Task: Search one way flight ticket for 1 adult, 5 children, 2 infants in seat and 1 infant on lap in first from Midland/odessa: Midland International Air And Space Port to Greensboro: Piedmont Triad International Airport on 5-1-2023. Number of bags: 1 checked bag. Price is upto 100000. Outbound departure time preference is 23:15.
Action: Mouse moved to (202, 288)
Screenshot: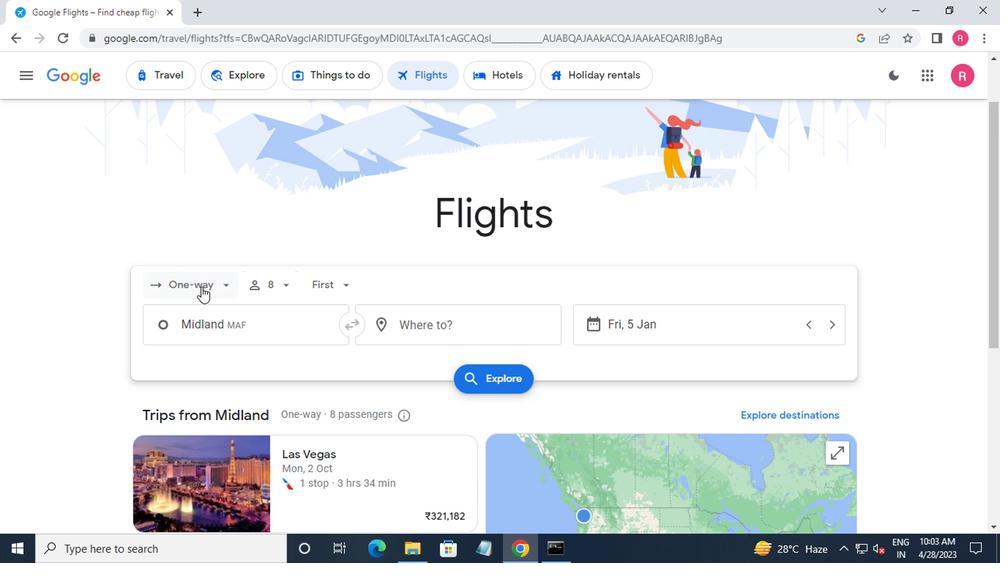 
Action: Mouse pressed left at (202, 288)
Screenshot: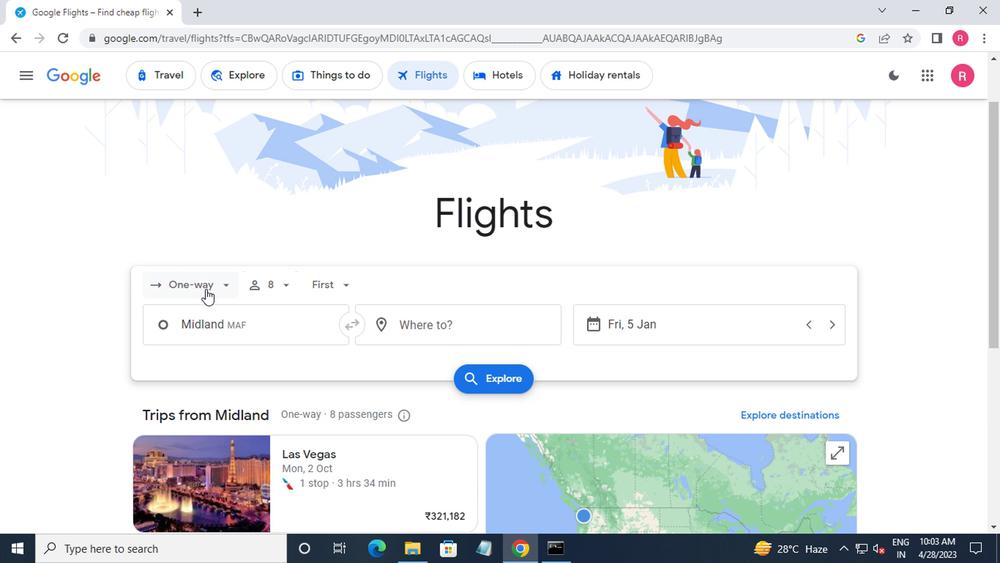 
Action: Mouse moved to (209, 343)
Screenshot: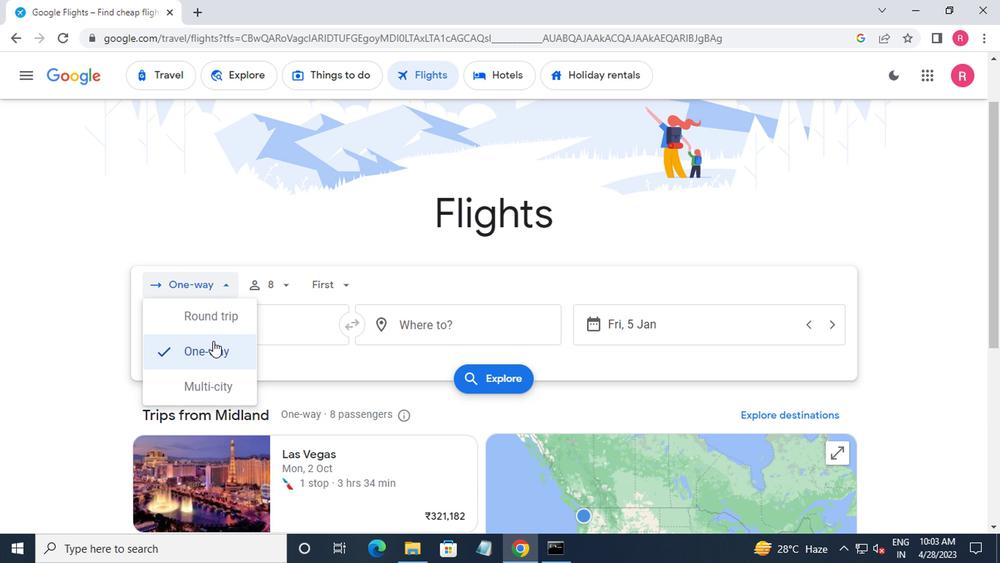 
Action: Mouse pressed left at (209, 343)
Screenshot: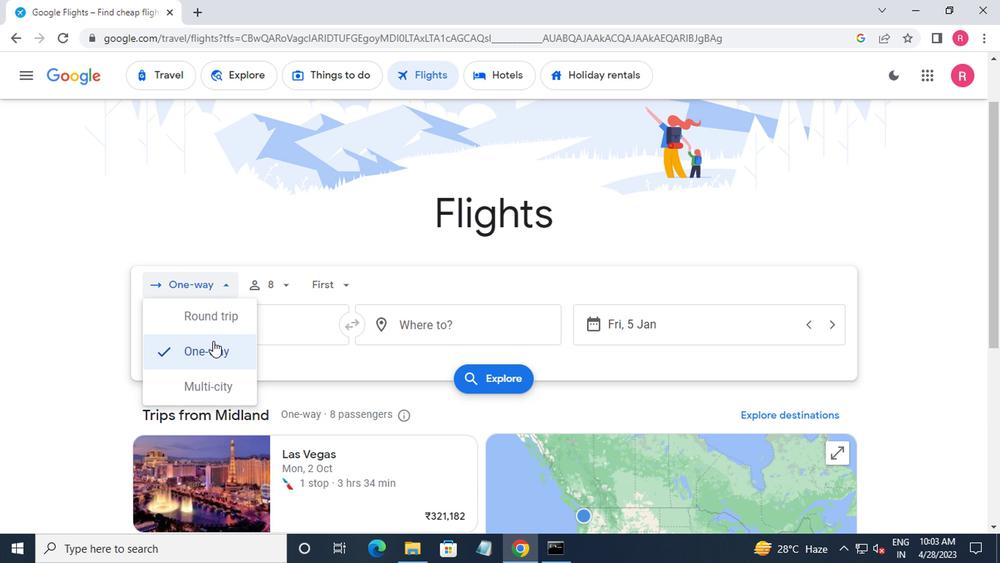 
Action: Mouse moved to (275, 291)
Screenshot: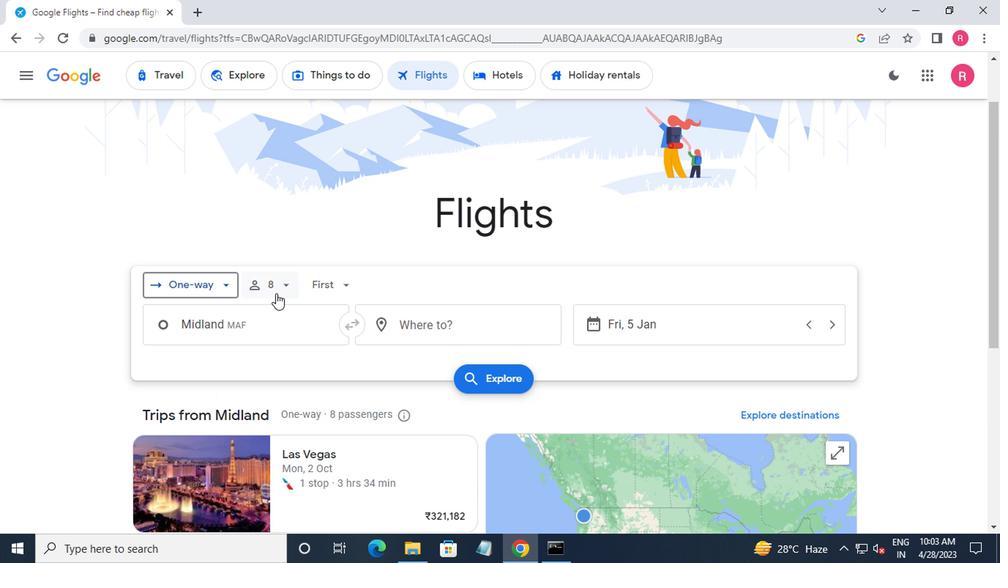 
Action: Mouse pressed left at (275, 291)
Screenshot: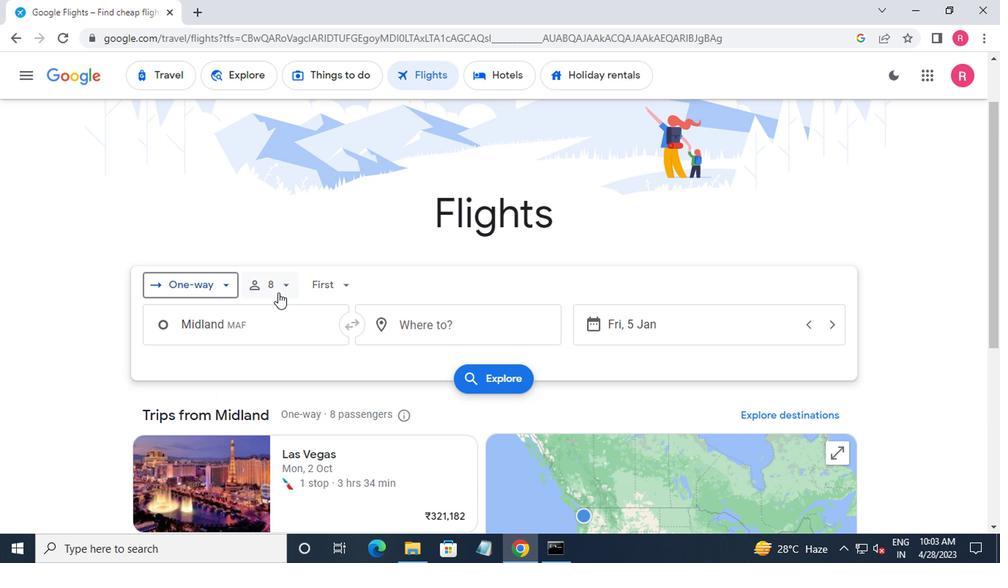 
Action: Mouse moved to (390, 483)
Screenshot: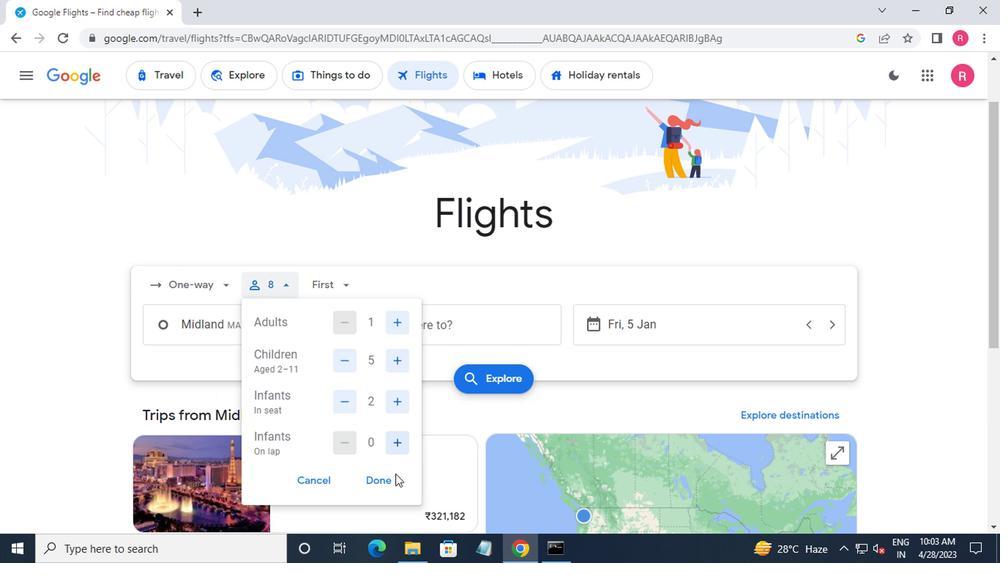 
Action: Mouse pressed left at (390, 483)
Screenshot: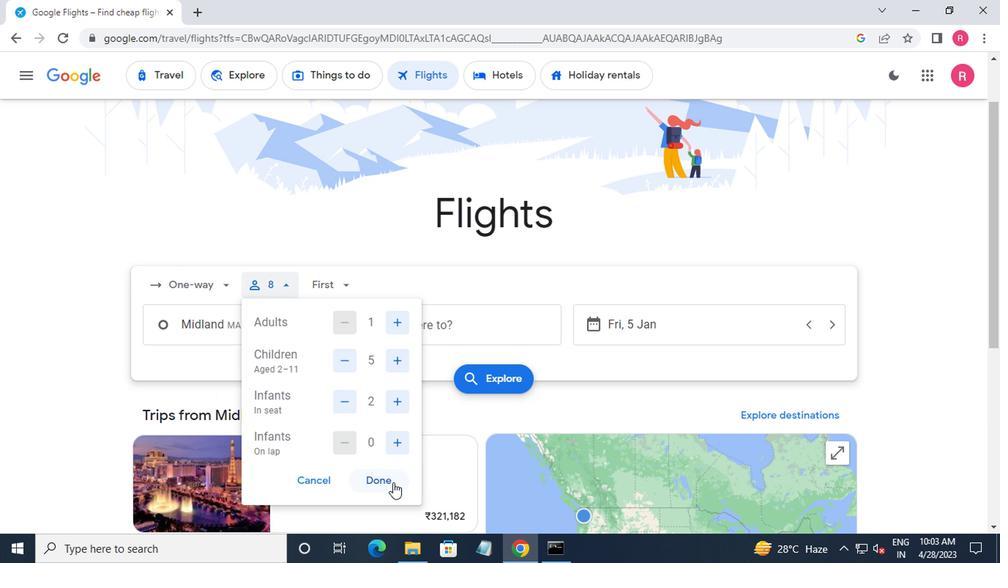 
Action: Mouse moved to (334, 293)
Screenshot: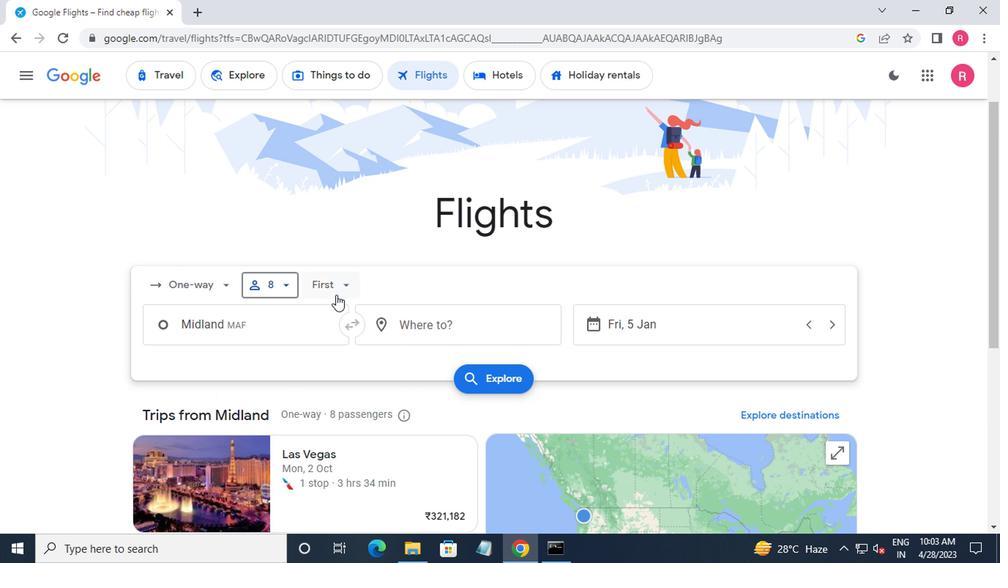 
Action: Mouse pressed left at (334, 293)
Screenshot: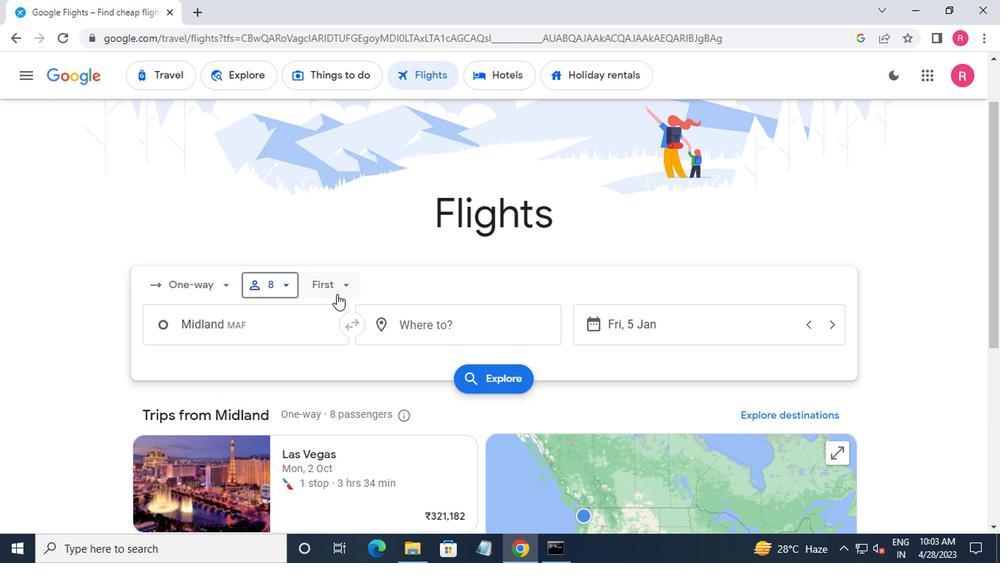 
Action: Mouse moved to (368, 425)
Screenshot: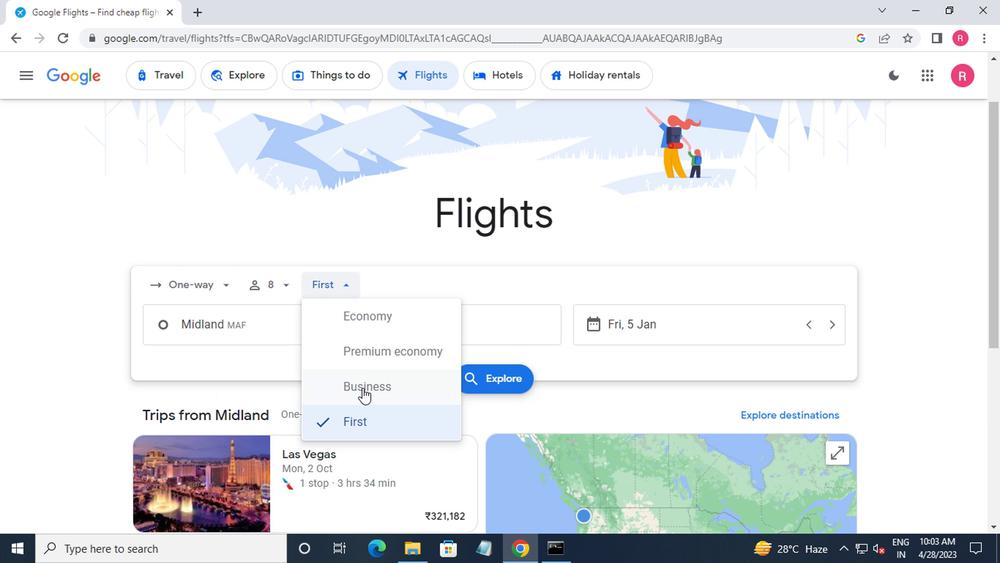 
Action: Mouse pressed left at (368, 425)
Screenshot: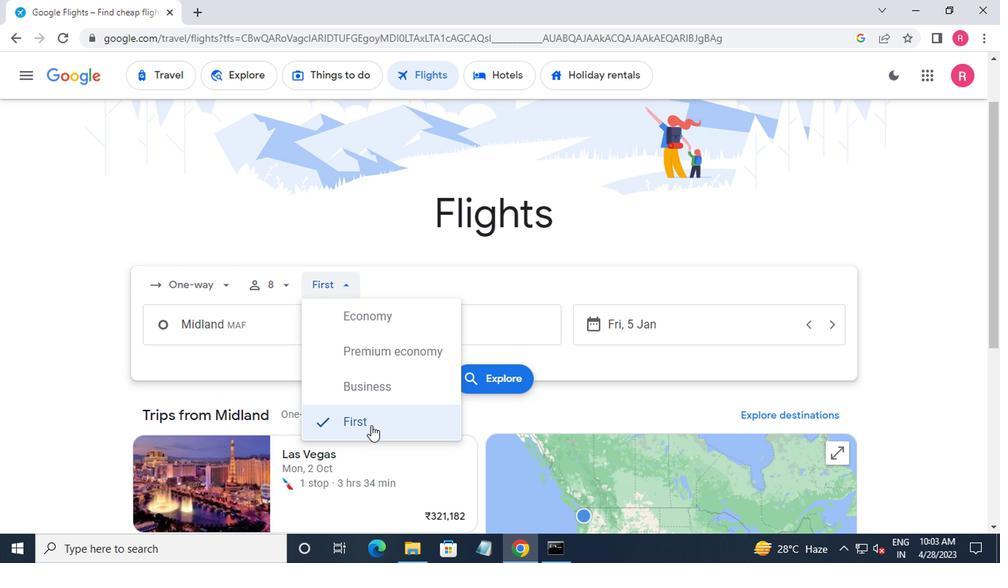 
Action: Mouse moved to (437, 328)
Screenshot: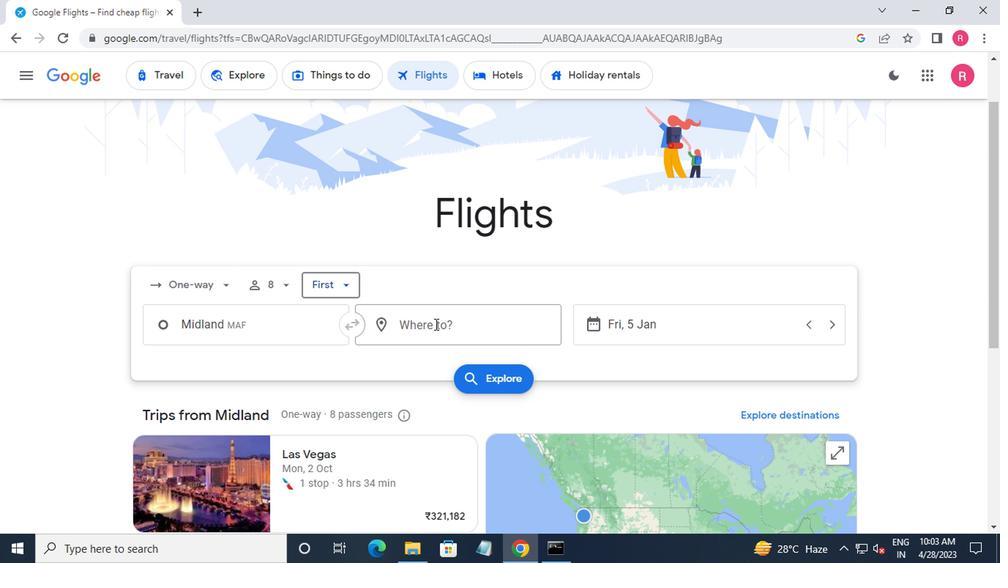 
Action: Mouse pressed left at (437, 328)
Screenshot: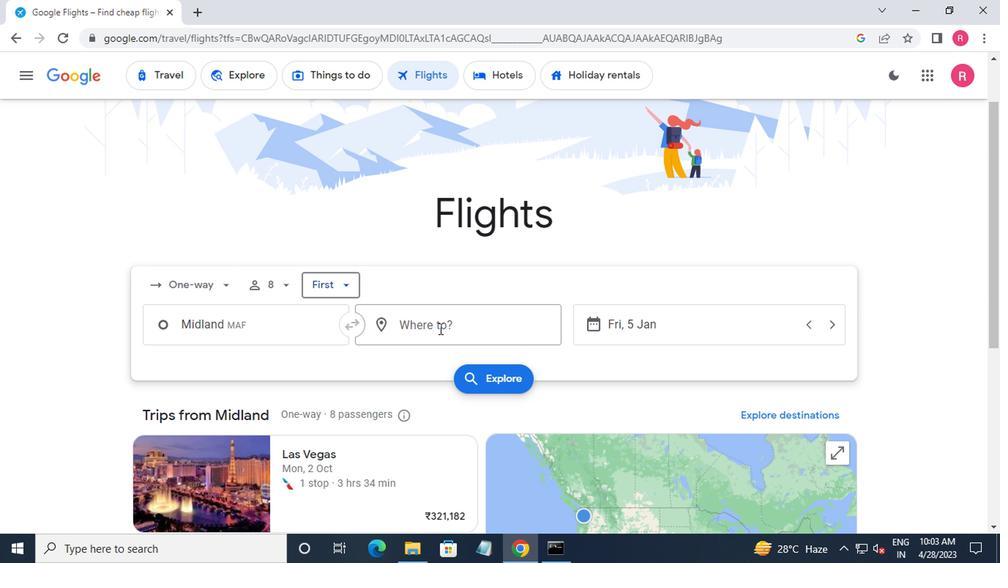 
Action: Mouse moved to (437, 331)
Screenshot: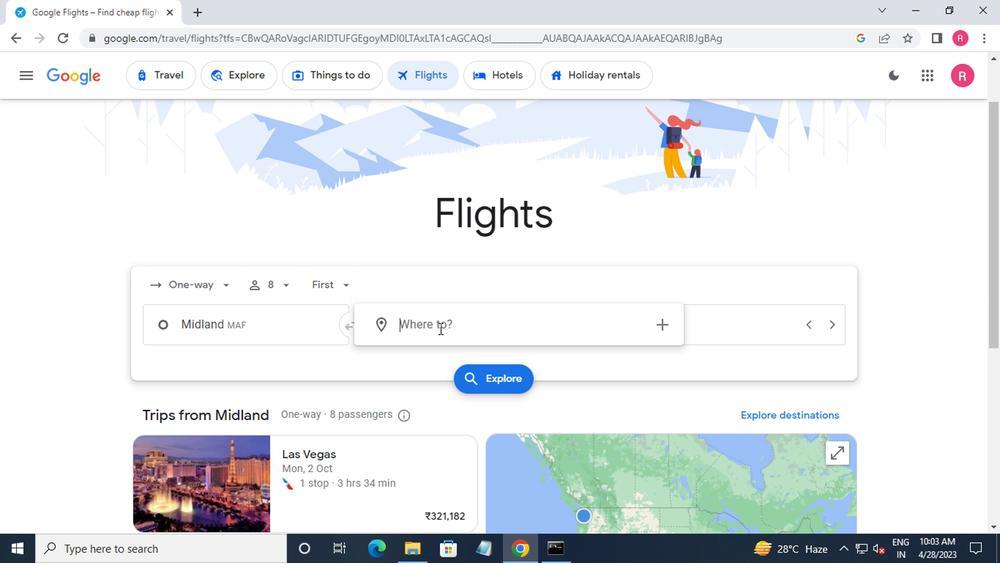 
Action: Key pressed piedmony<Key.backspace>t
Screenshot: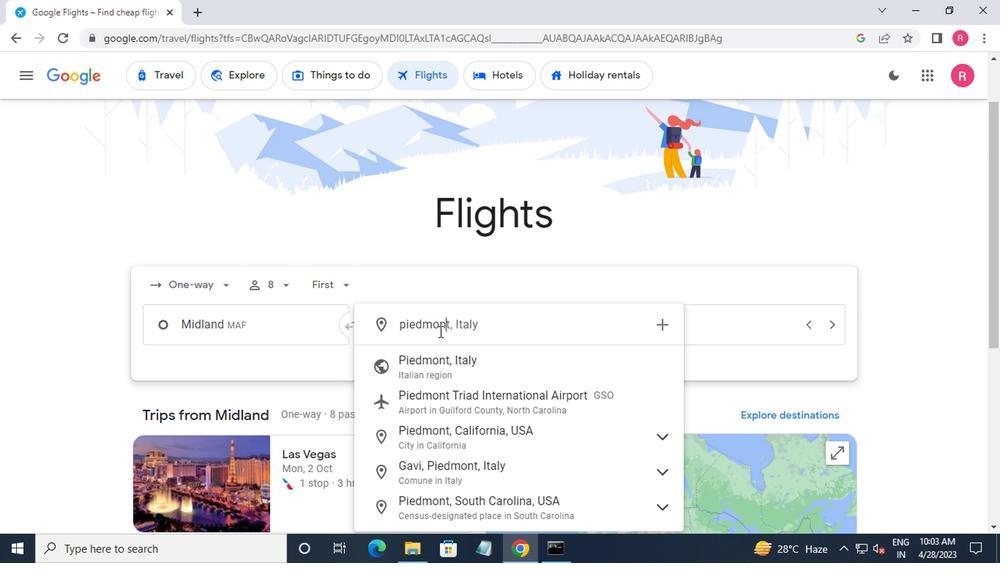 
Action: Mouse moved to (493, 416)
Screenshot: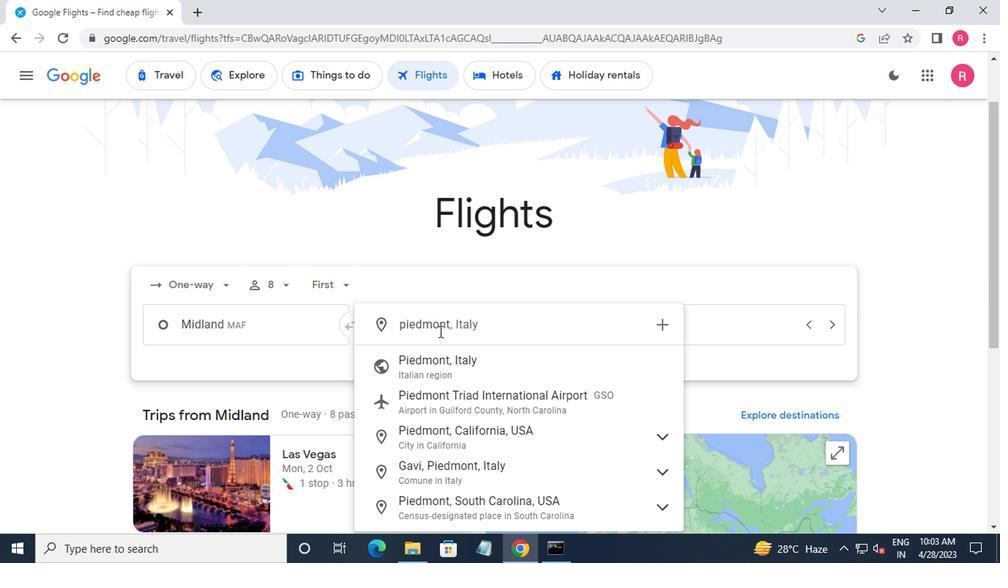 
Action: Mouse scrolled (493, 415) with delta (0, -1)
Screenshot: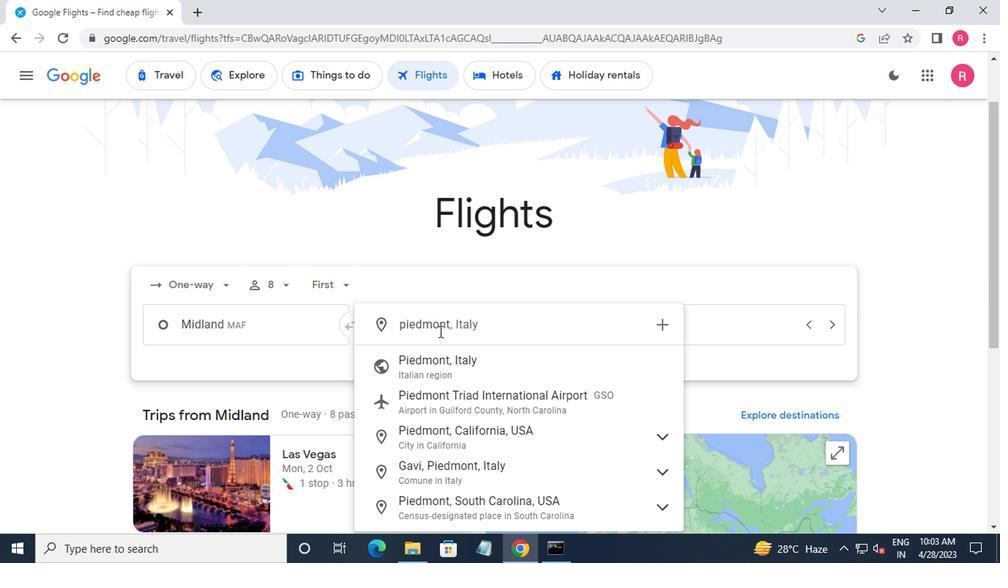 
Action: Mouse moved to (534, 332)
Screenshot: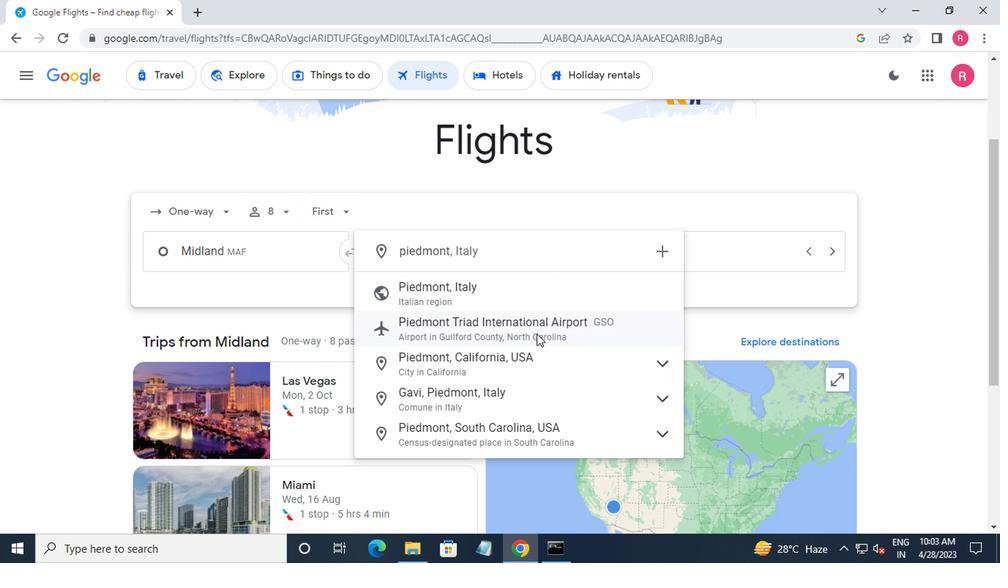 
Action: Mouse pressed left at (534, 332)
Screenshot: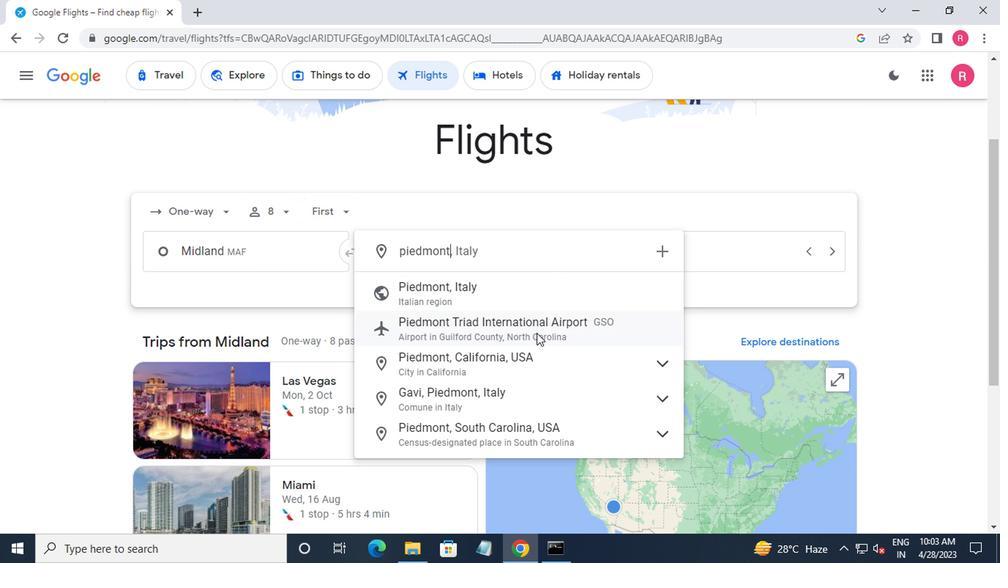 
Action: Mouse moved to (696, 261)
Screenshot: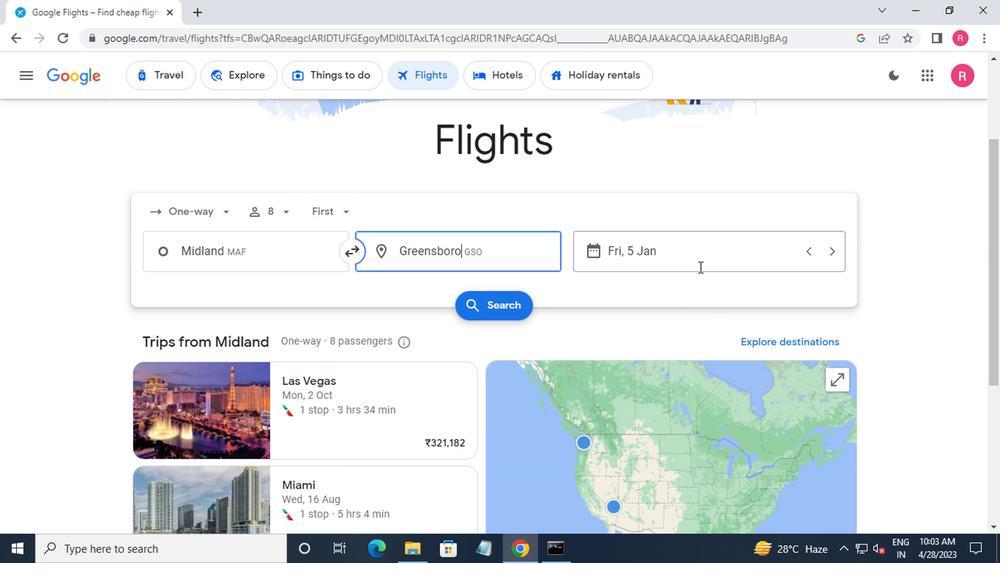 
Action: Mouse pressed left at (696, 261)
Screenshot: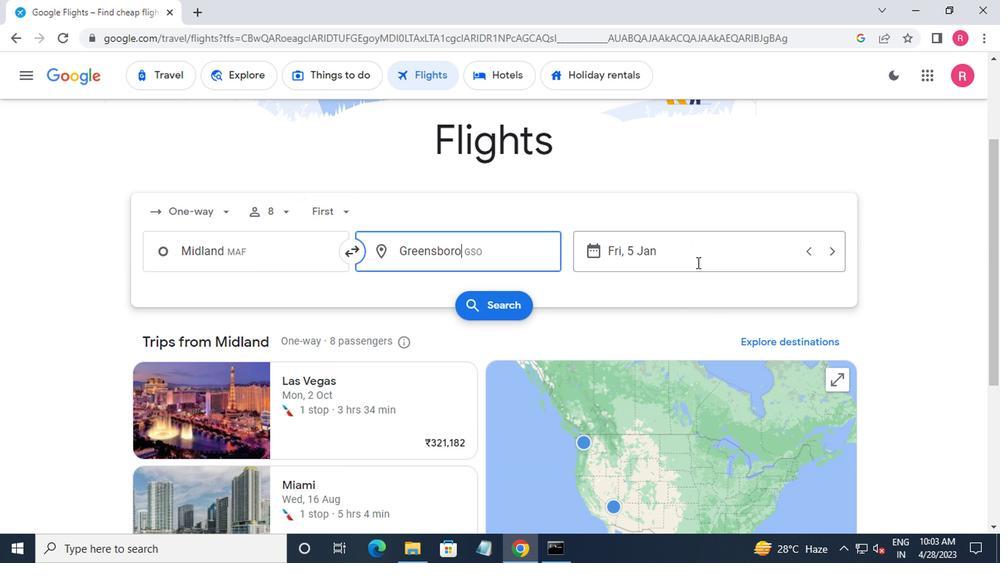 
Action: Key pressed 1<Key.space>may<Key.enter>
Screenshot: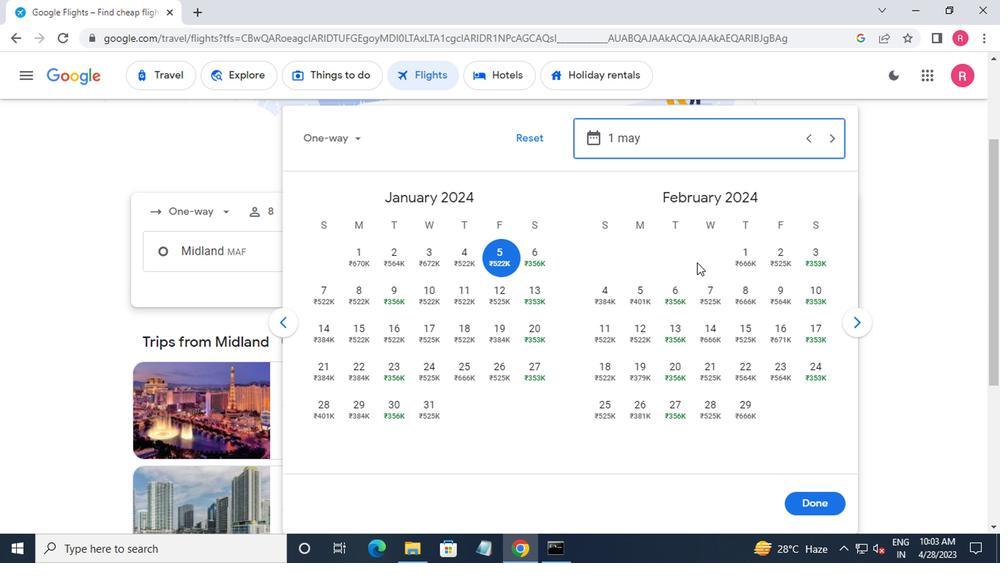 
Action: Mouse moved to (744, 416)
Screenshot: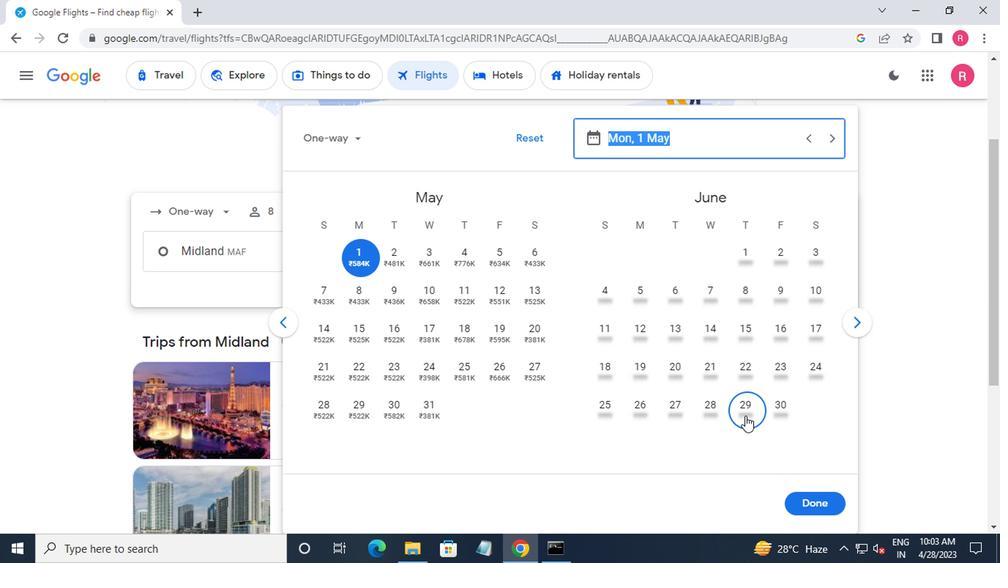 
Action: Mouse scrolled (744, 415) with delta (0, -1)
Screenshot: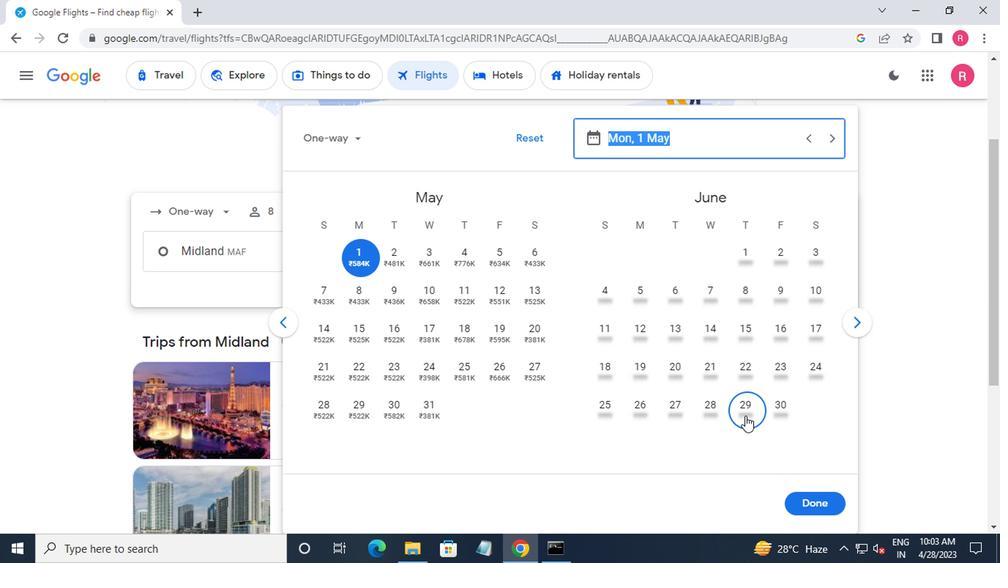 
Action: Mouse moved to (801, 426)
Screenshot: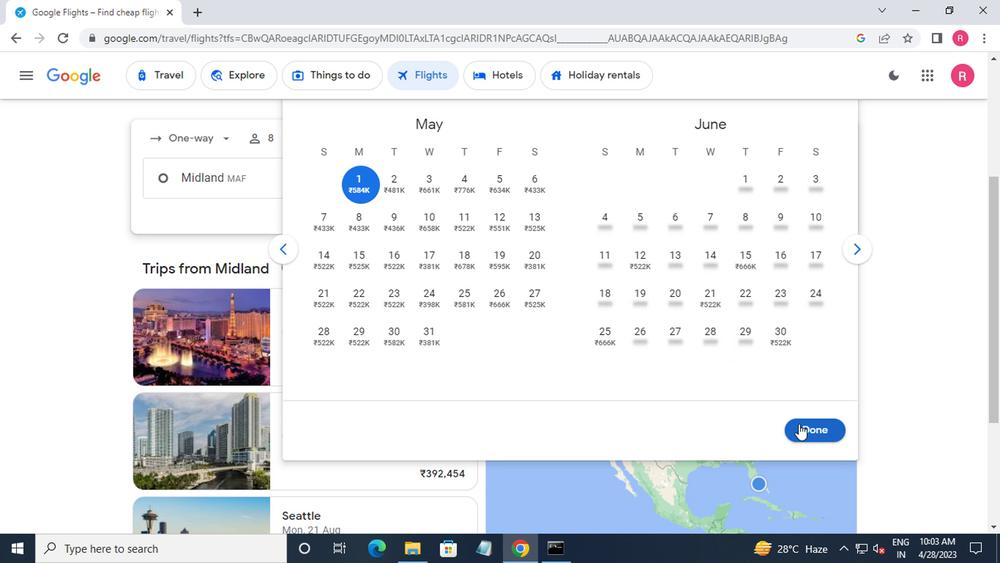 
Action: Mouse pressed left at (801, 426)
Screenshot: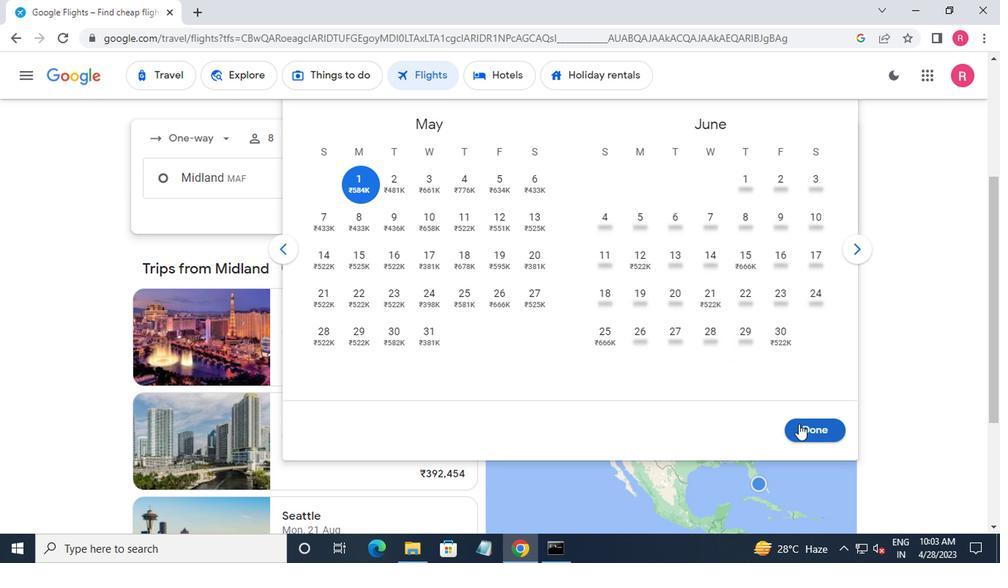 
Action: Mouse moved to (504, 235)
Screenshot: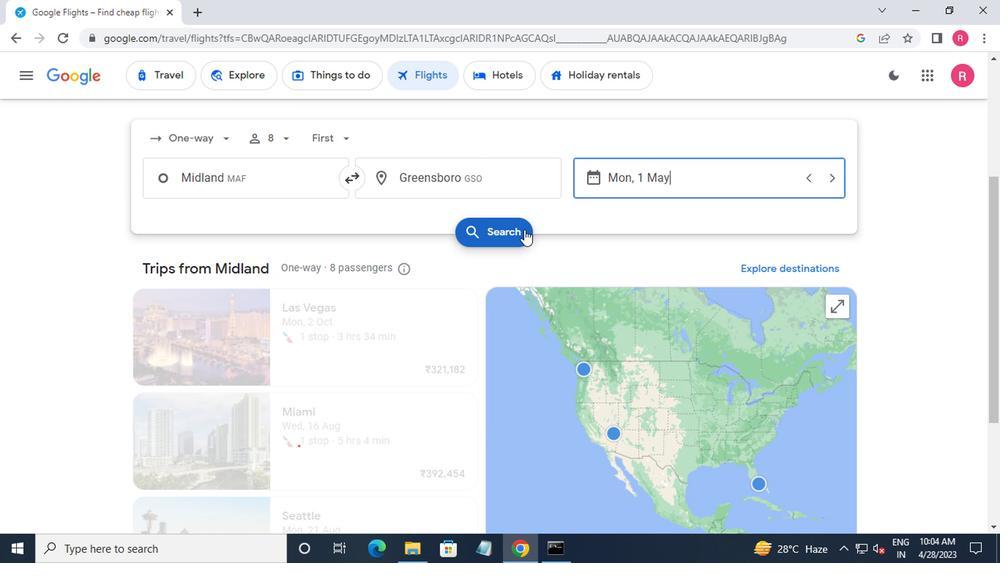 
Action: Mouse pressed left at (504, 235)
Screenshot: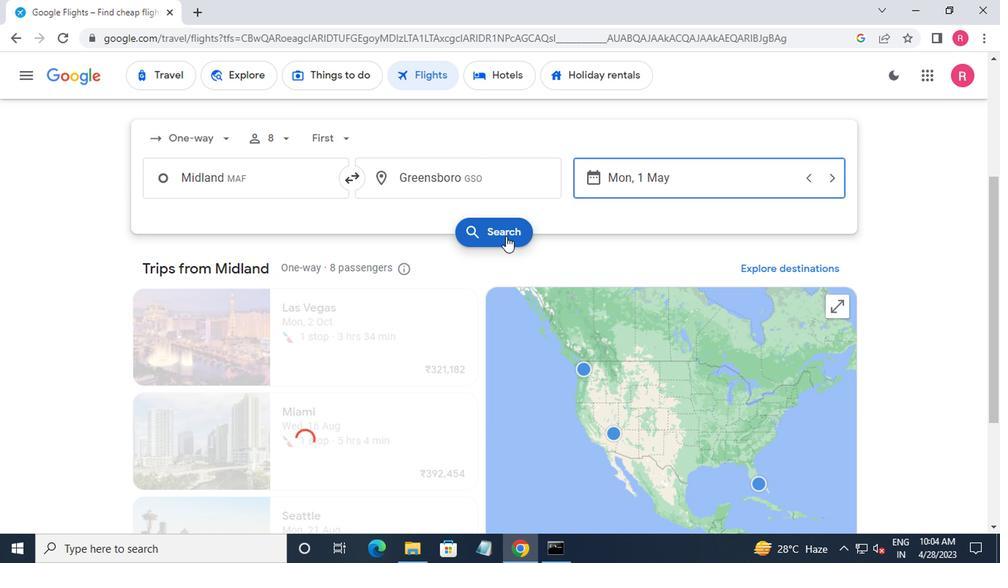 
Action: Mouse moved to (163, 204)
Screenshot: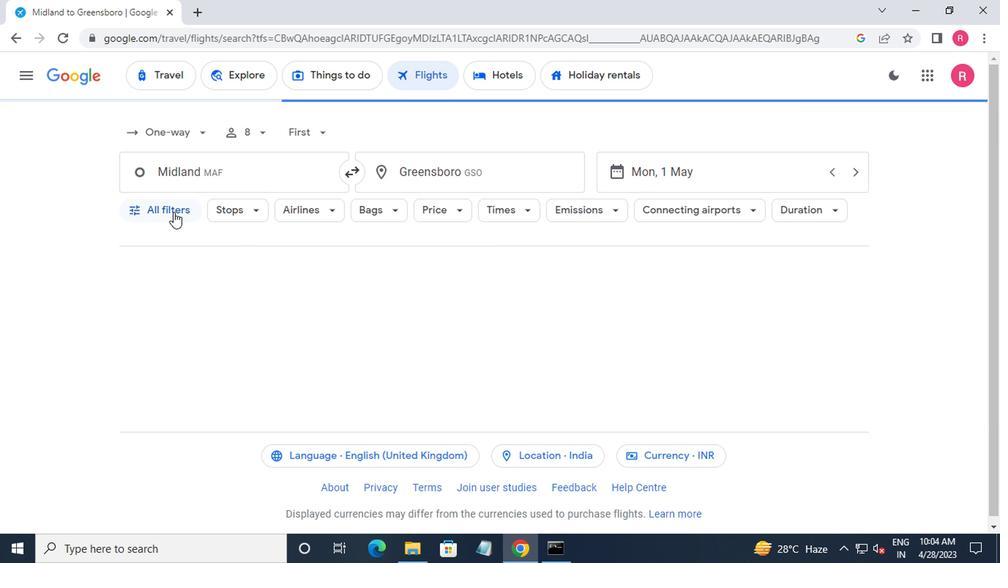 
Action: Mouse pressed left at (163, 204)
Screenshot: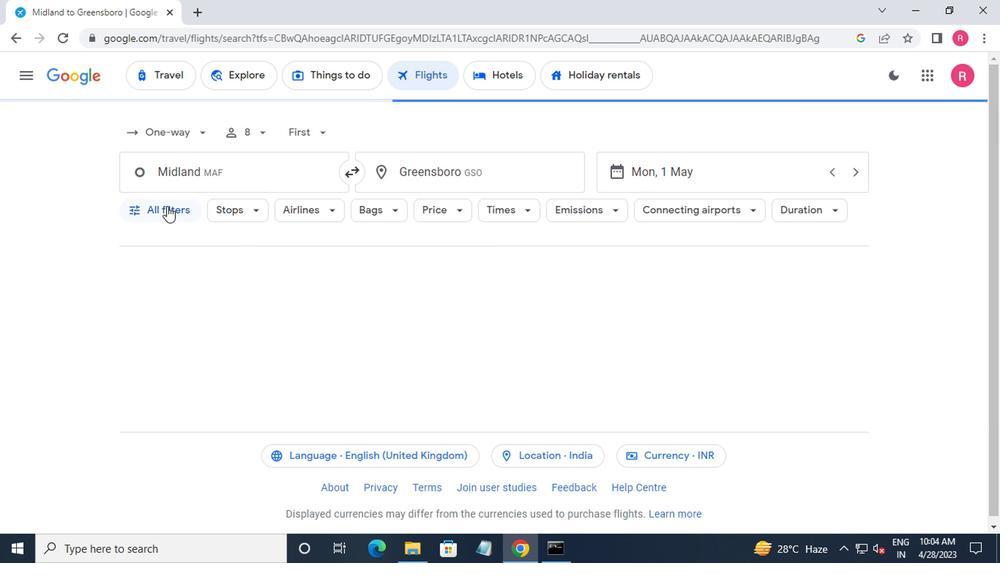 
Action: Mouse moved to (220, 360)
Screenshot: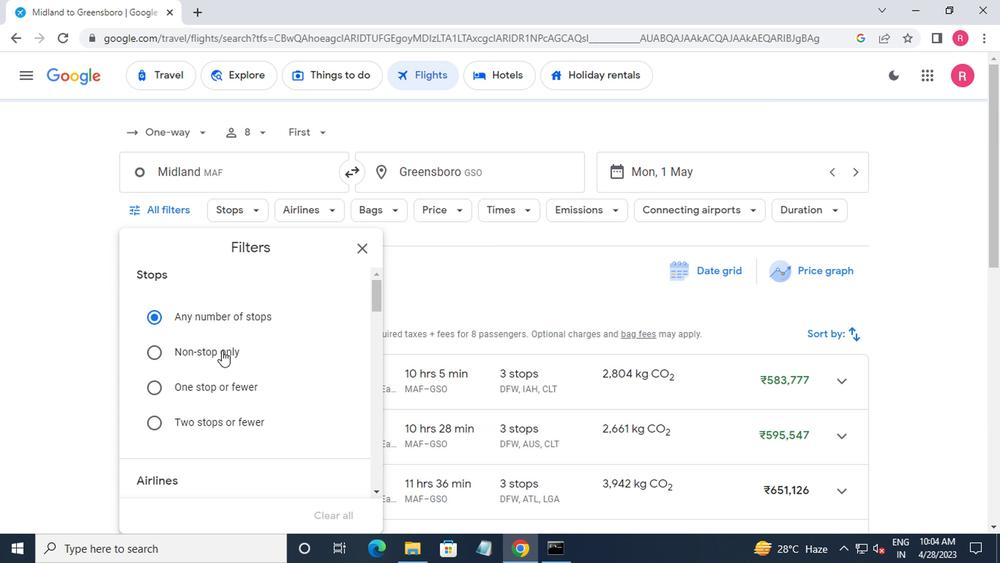 
Action: Mouse scrolled (220, 359) with delta (0, -1)
Screenshot: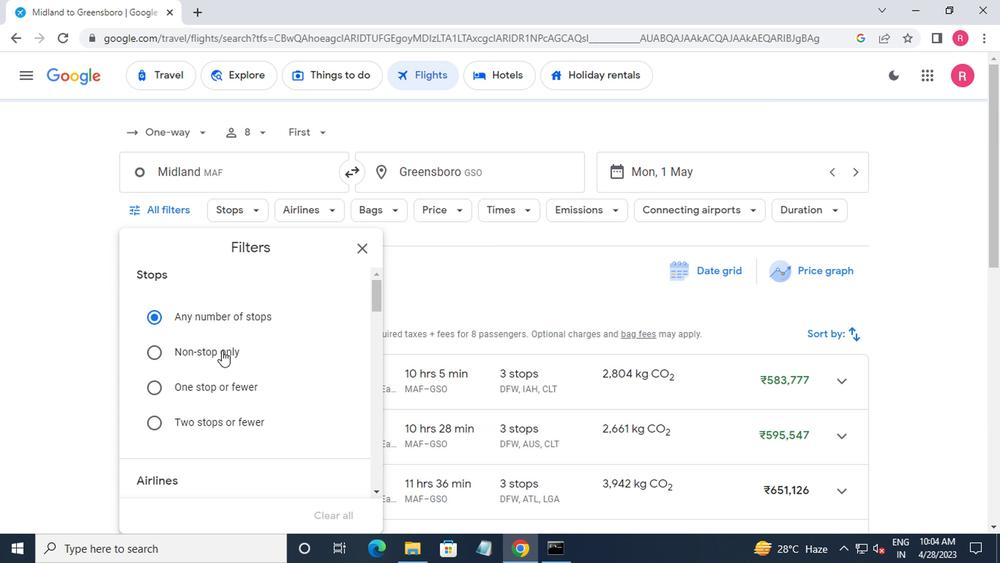 
Action: Mouse moved to (220, 360)
Screenshot: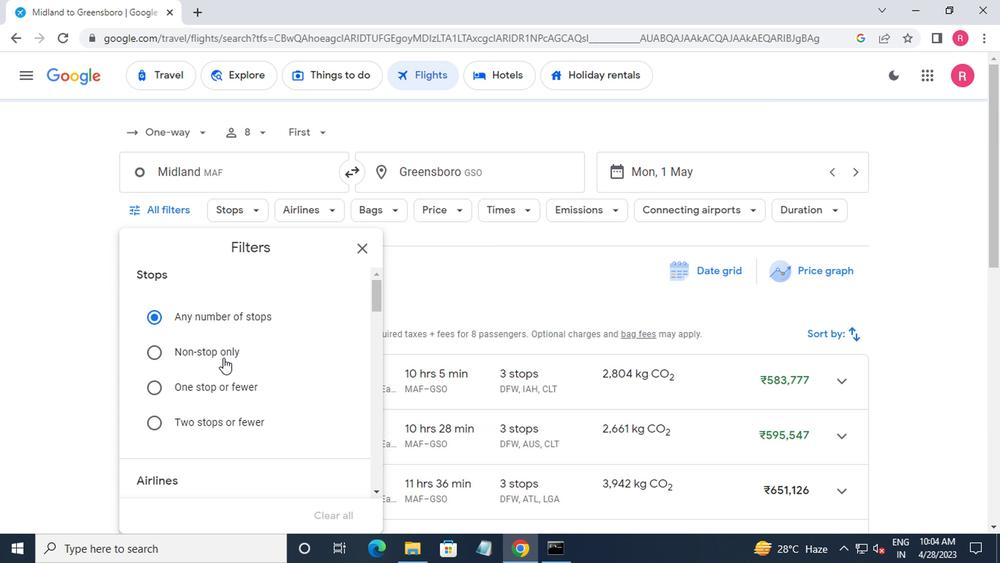 
Action: Mouse scrolled (220, 359) with delta (0, -1)
Screenshot: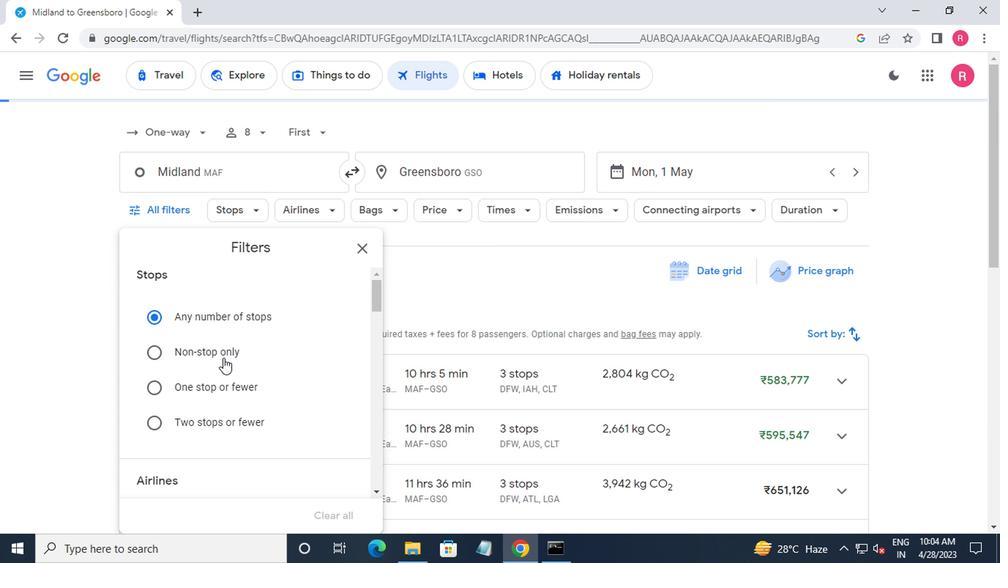 
Action: Mouse moved to (221, 360)
Screenshot: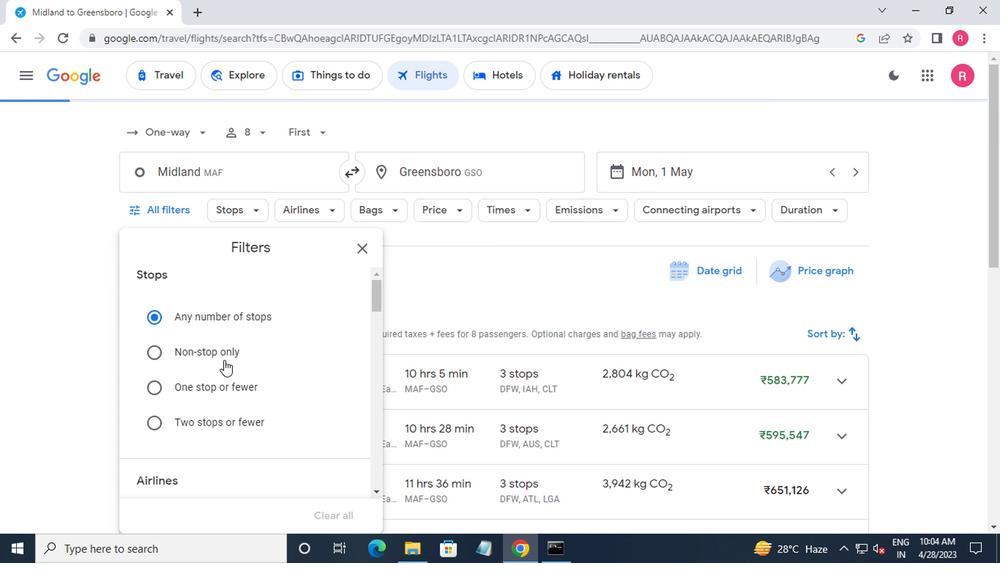 
Action: Mouse scrolled (221, 360) with delta (0, 0)
Screenshot: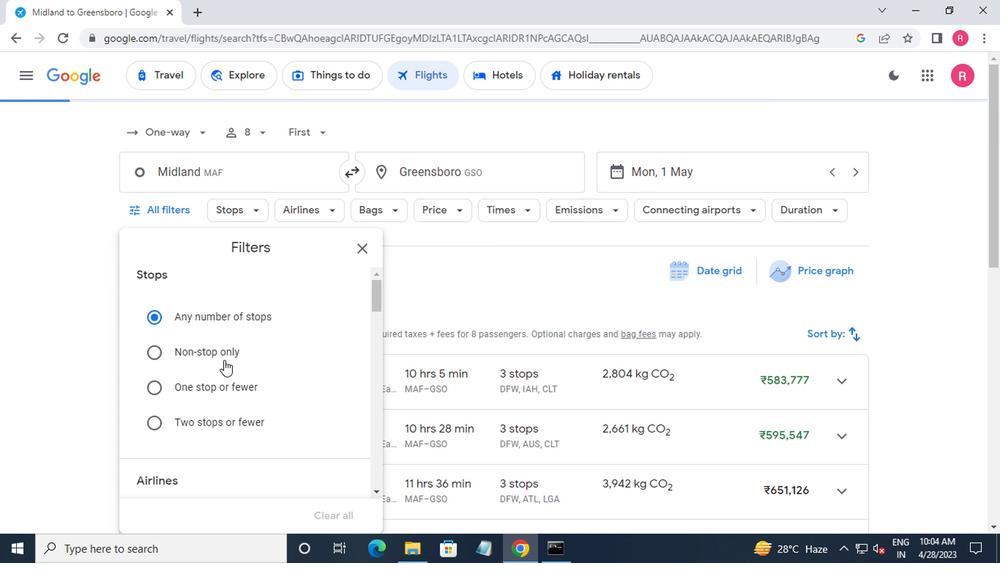 
Action: Mouse moved to (226, 359)
Screenshot: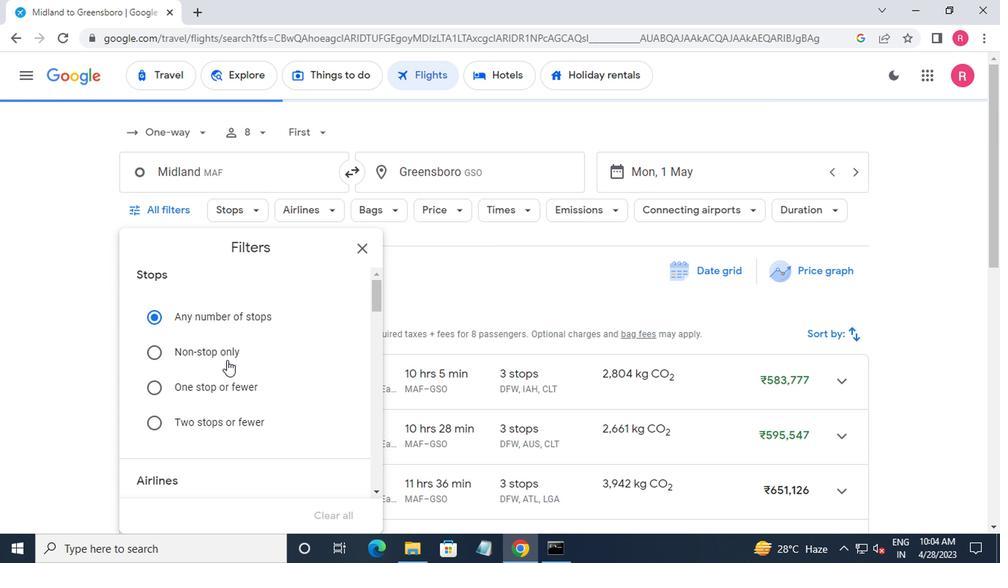 
Action: Mouse scrolled (226, 358) with delta (0, 0)
Screenshot: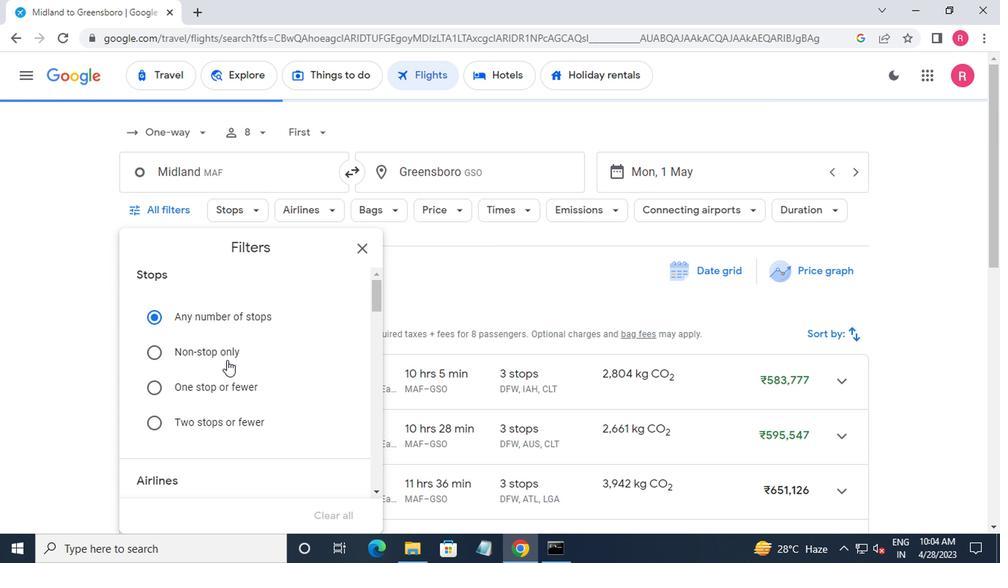 
Action: Mouse moved to (228, 355)
Screenshot: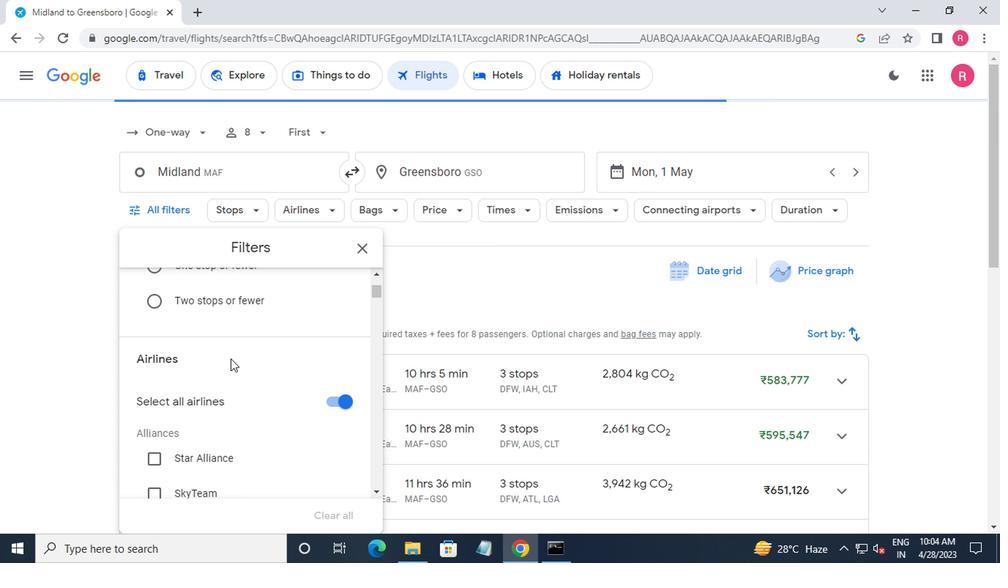 
Action: Mouse scrolled (228, 355) with delta (0, 0)
Screenshot: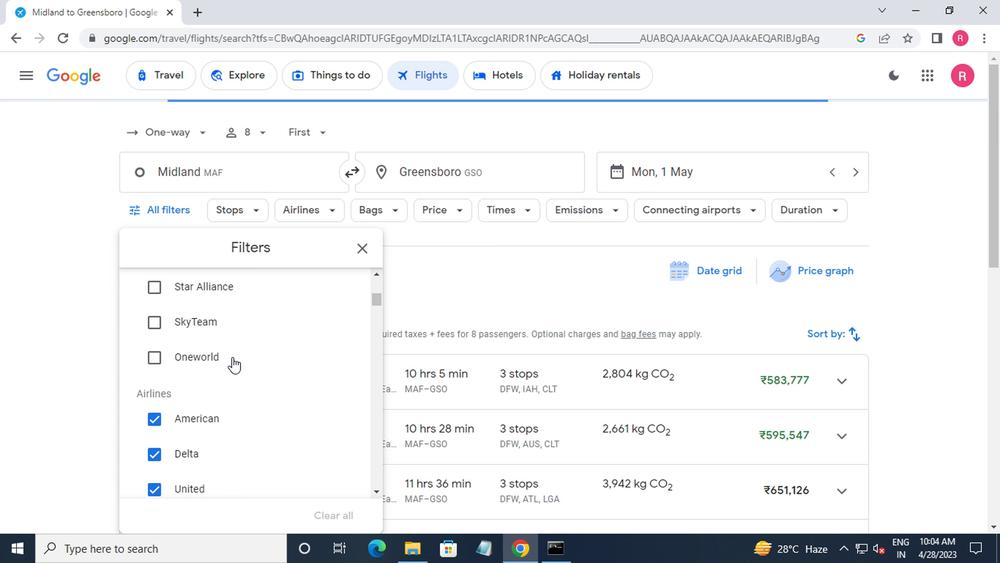 
Action: Mouse scrolled (228, 355) with delta (0, 0)
Screenshot: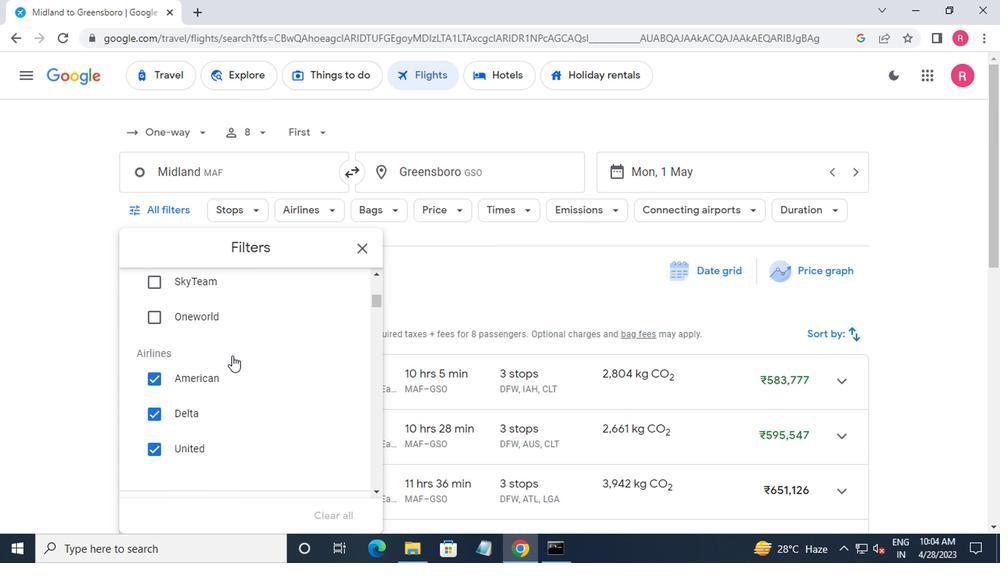 
Action: Mouse scrolled (228, 355) with delta (0, 0)
Screenshot: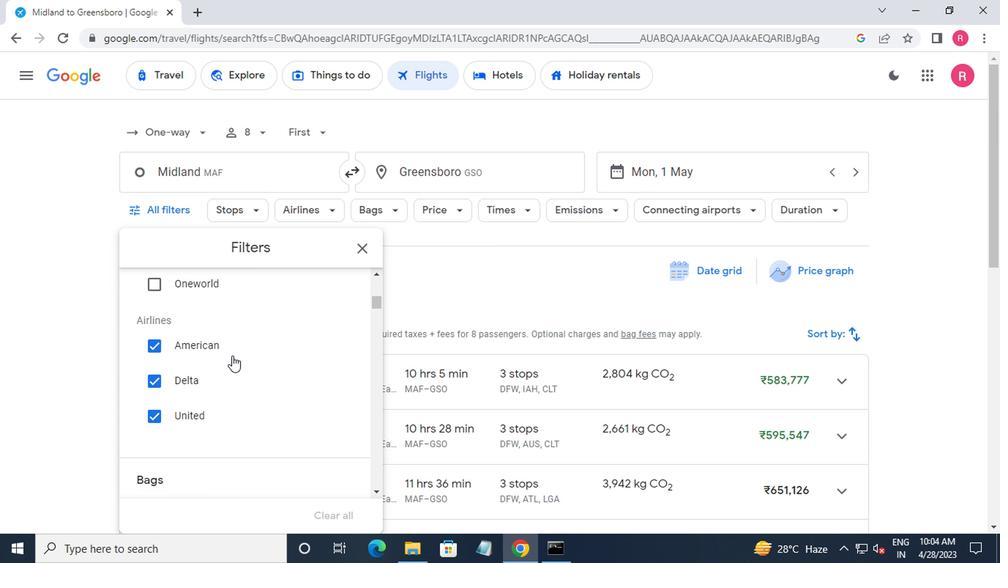 
Action: Mouse moved to (332, 402)
Screenshot: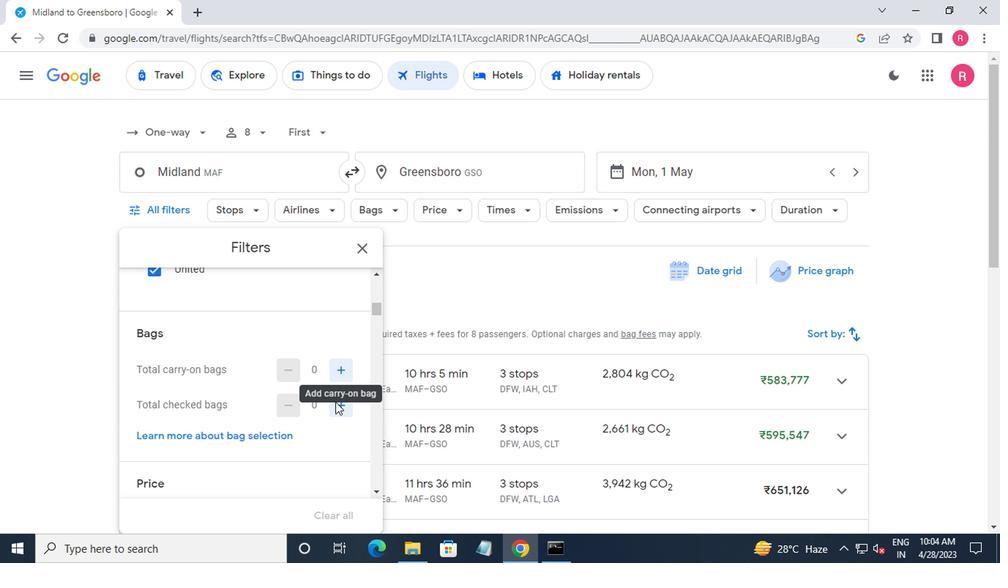 
Action: Mouse pressed left at (332, 402)
Screenshot: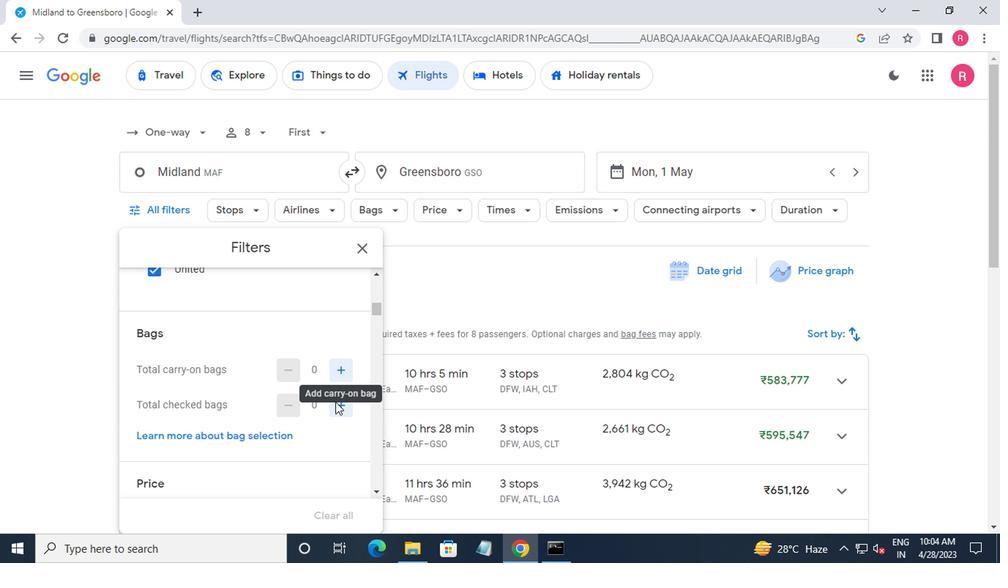 
Action: Mouse moved to (179, 209)
Screenshot: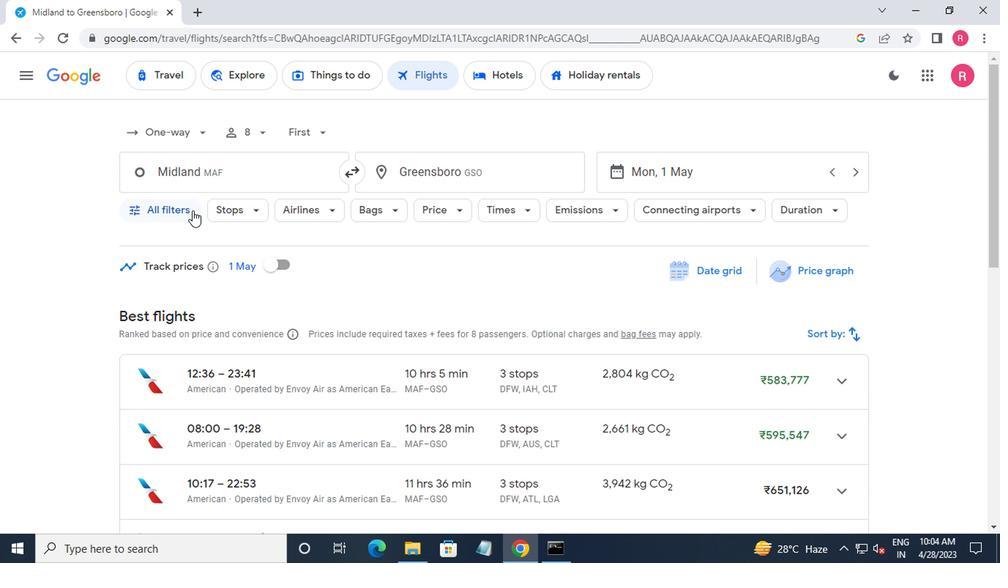 
Action: Mouse pressed left at (179, 209)
Screenshot: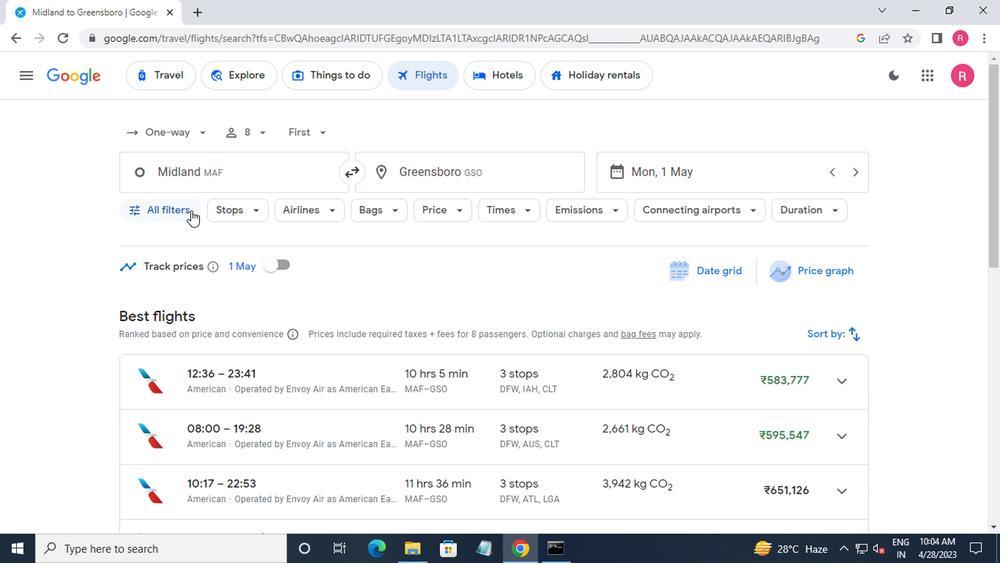 
Action: Mouse moved to (278, 423)
Screenshot: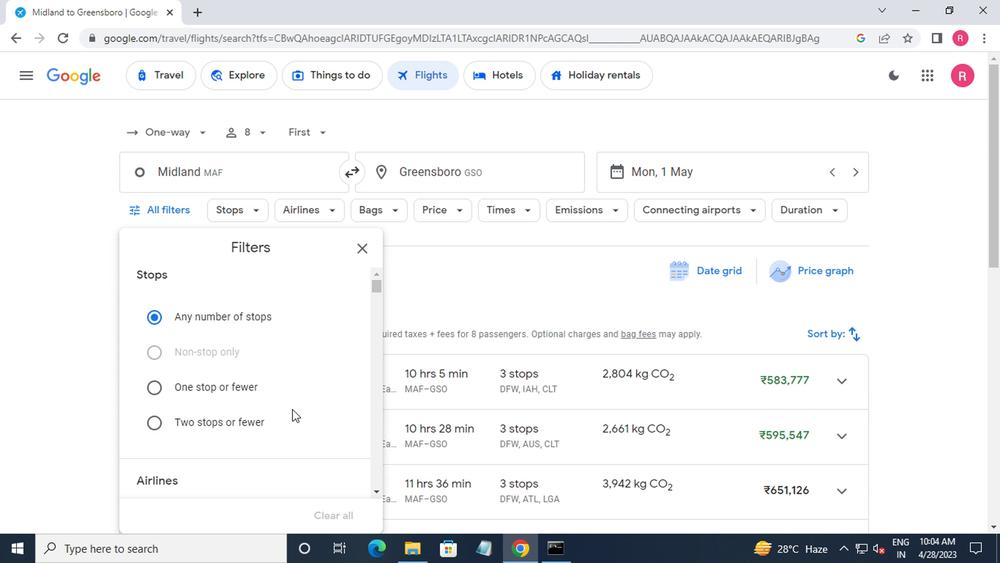 
Action: Mouse scrolled (278, 422) with delta (0, -1)
Screenshot: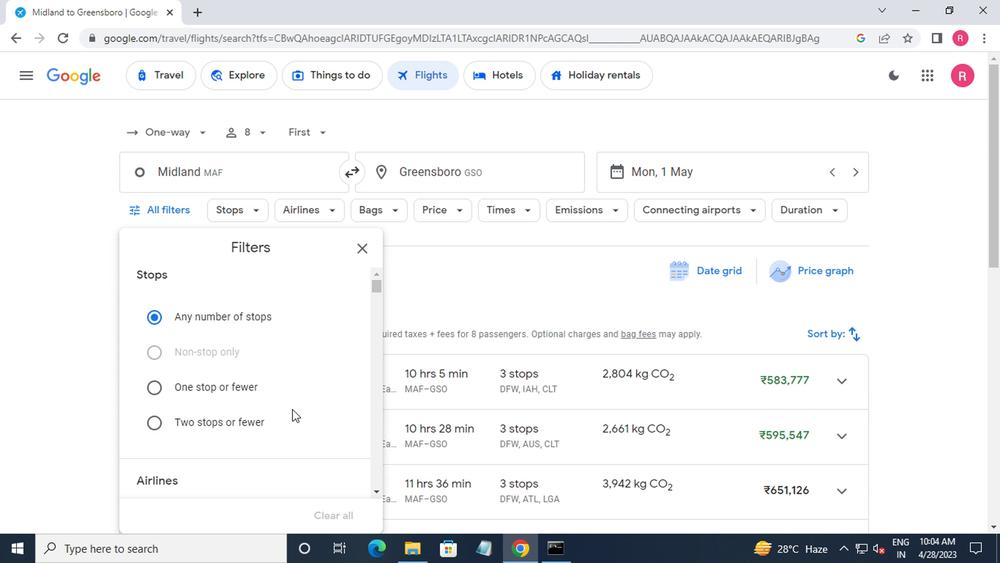 
Action: Mouse moved to (277, 425)
Screenshot: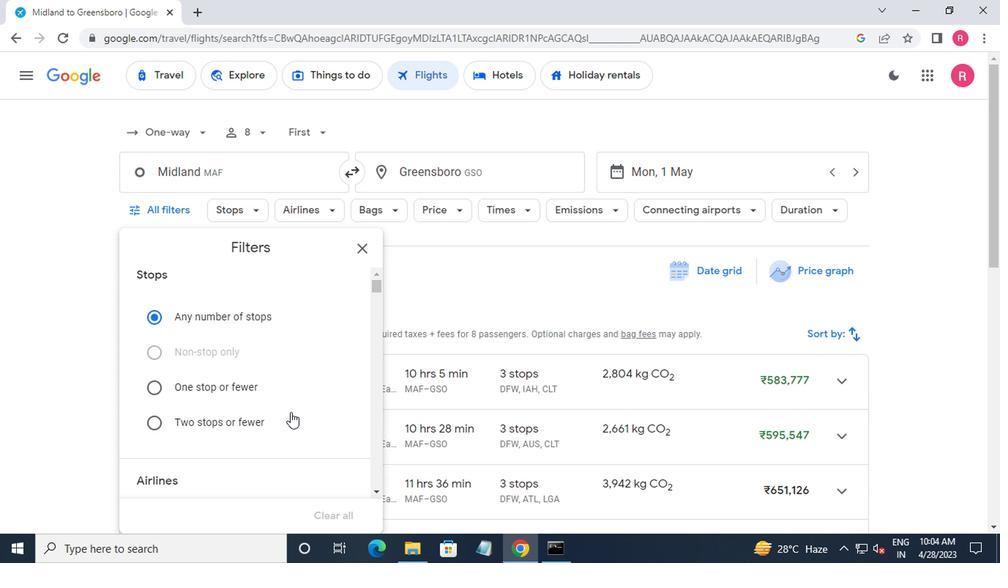 
Action: Mouse scrolled (277, 424) with delta (0, -1)
Screenshot: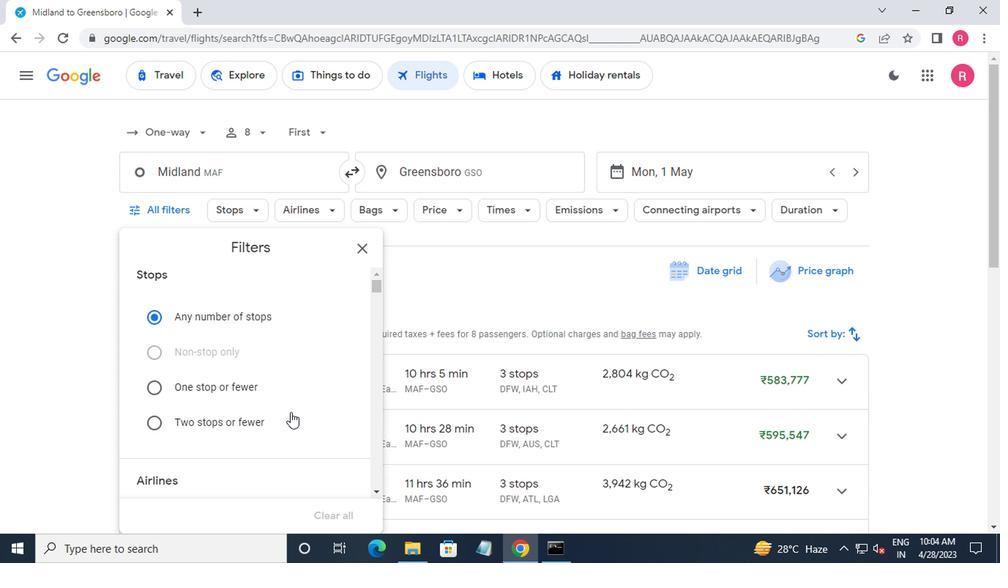 
Action: Mouse moved to (277, 425)
Screenshot: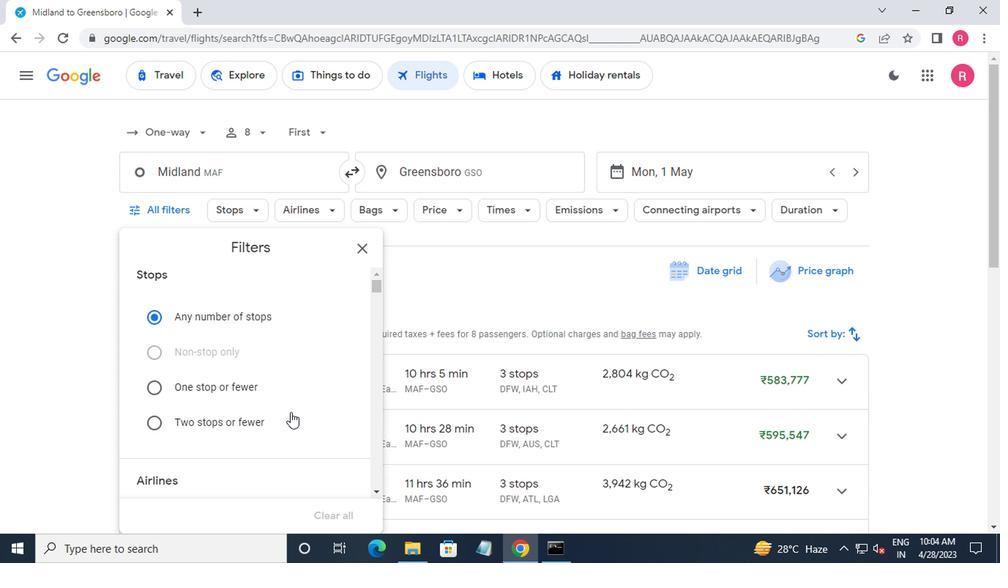 
Action: Mouse scrolled (277, 425) with delta (0, 0)
Screenshot: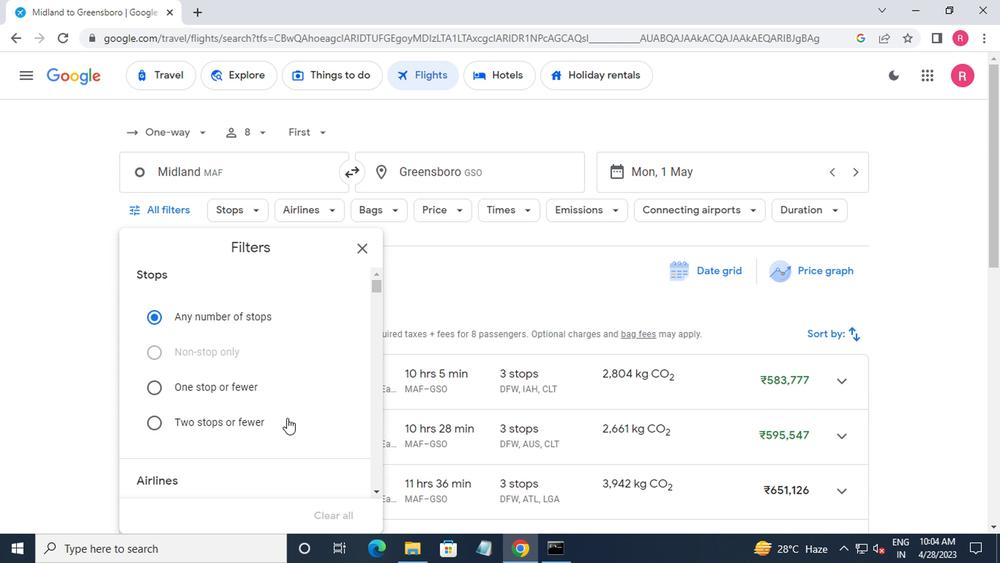 
Action: Mouse scrolled (277, 425) with delta (0, 0)
Screenshot: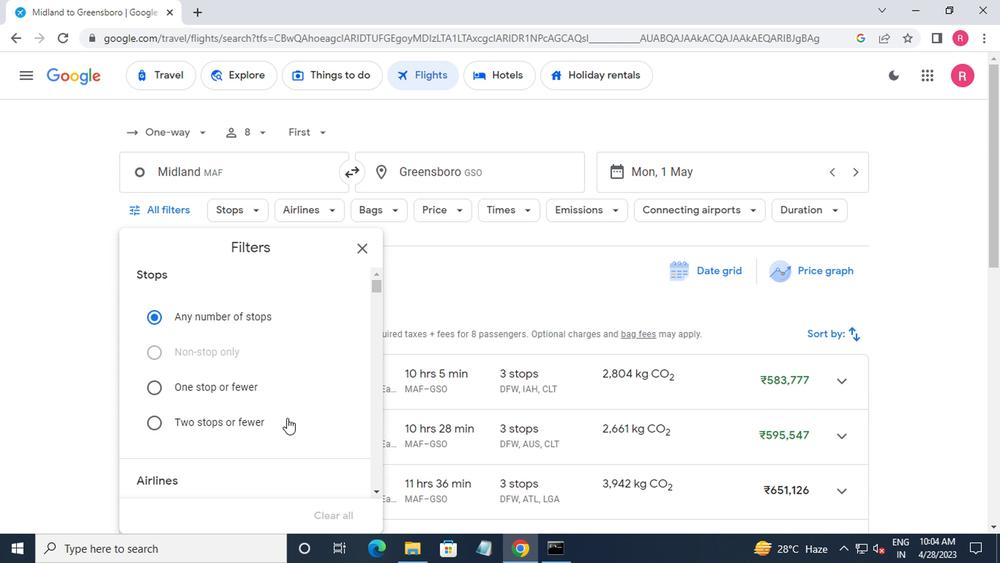 
Action: Mouse moved to (277, 425)
Screenshot: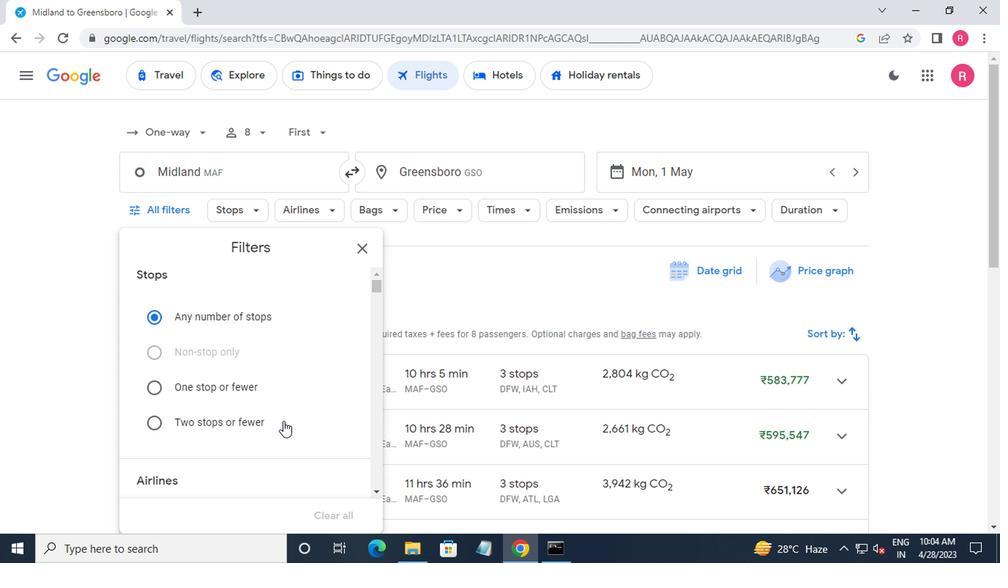 
Action: Mouse scrolled (277, 425) with delta (0, 0)
Screenshot: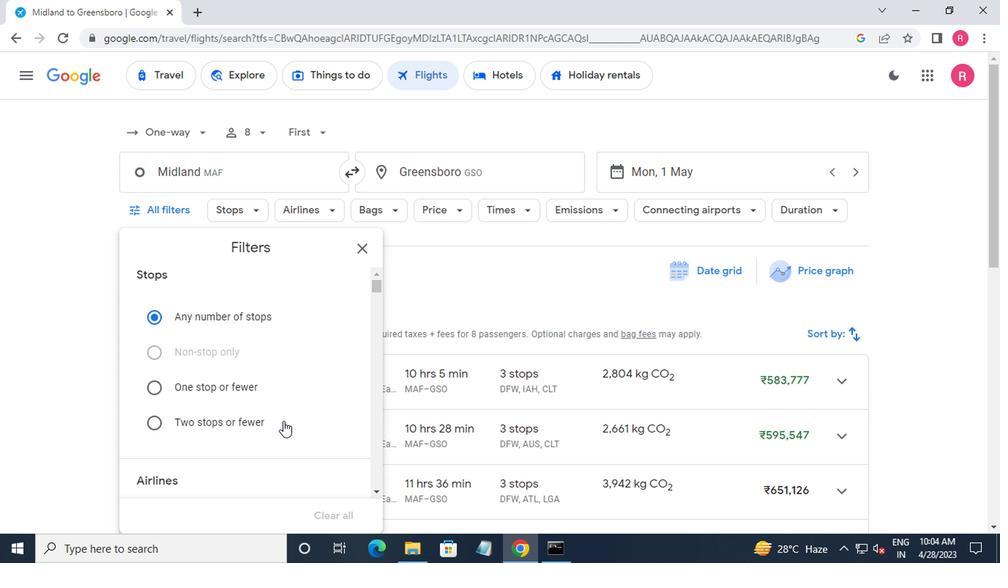 
Action: Mouse moved to (273, 419)
Screenshot: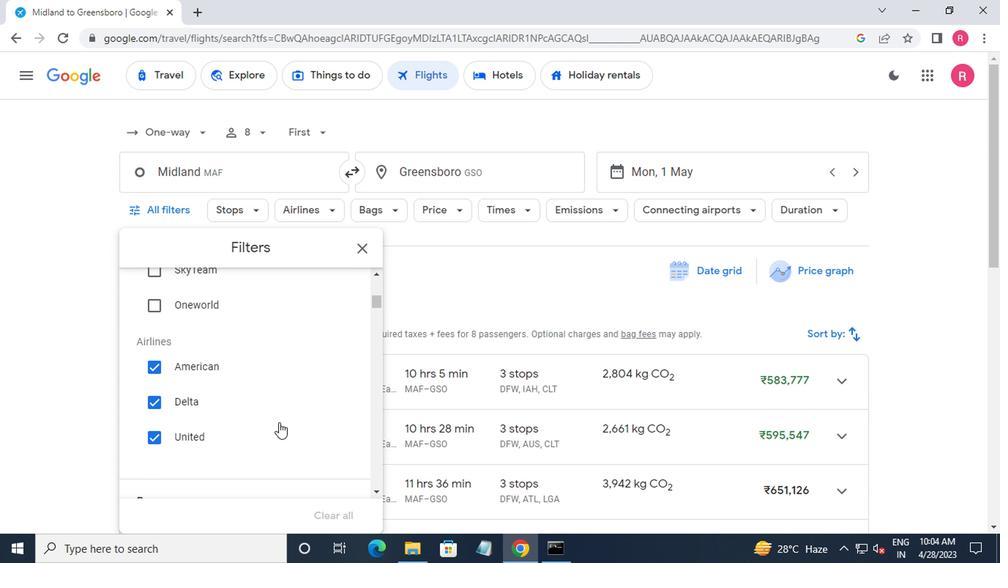 
Action: Mouse scrolled (273, 418) with delta (0, 0)
Screenshot: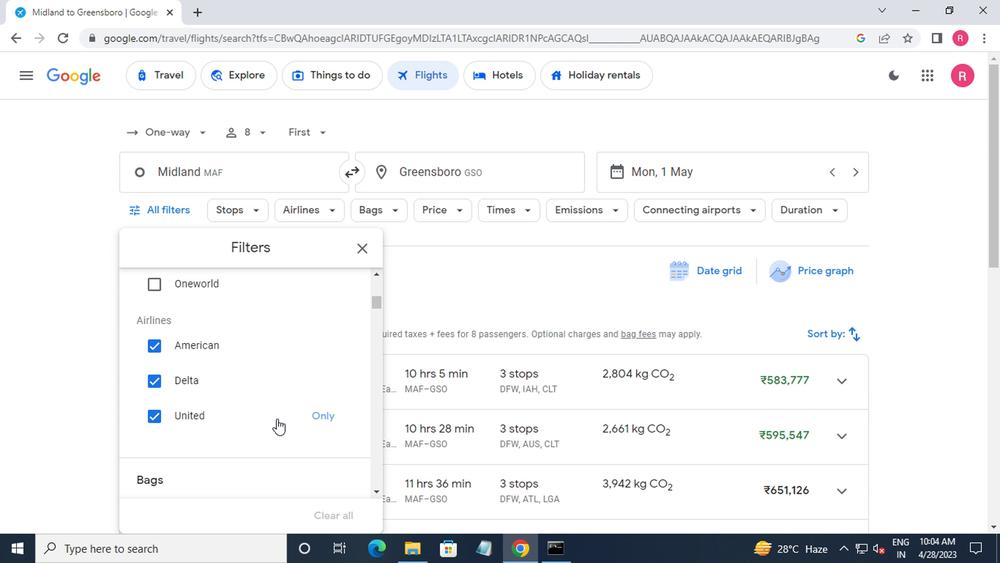 
Action: Mouse scrolled (273, 418) with delta (0, 0)
Screenshot: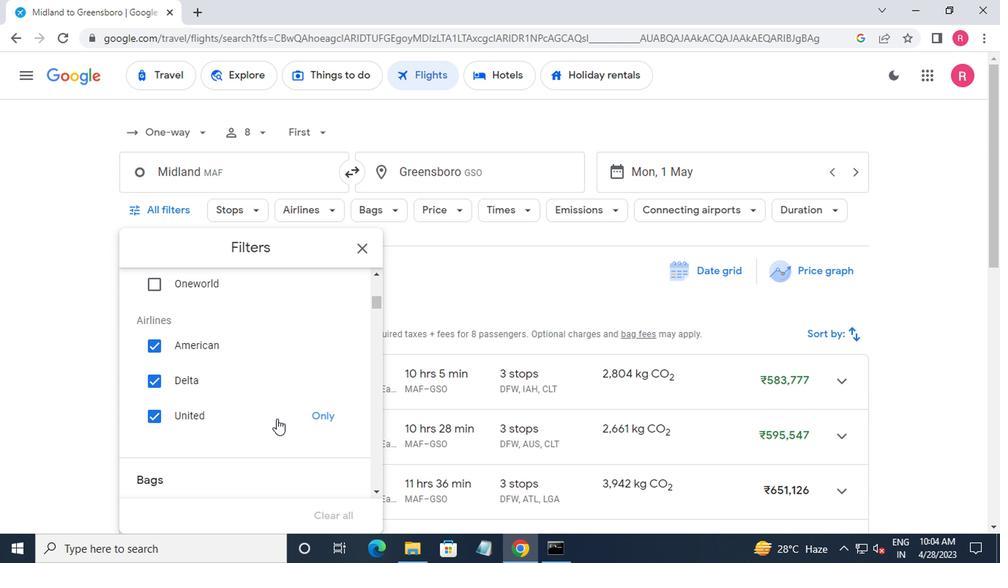 
Action: Mouse scrolled (273, 418) with delta (0, 0)
Screenshot: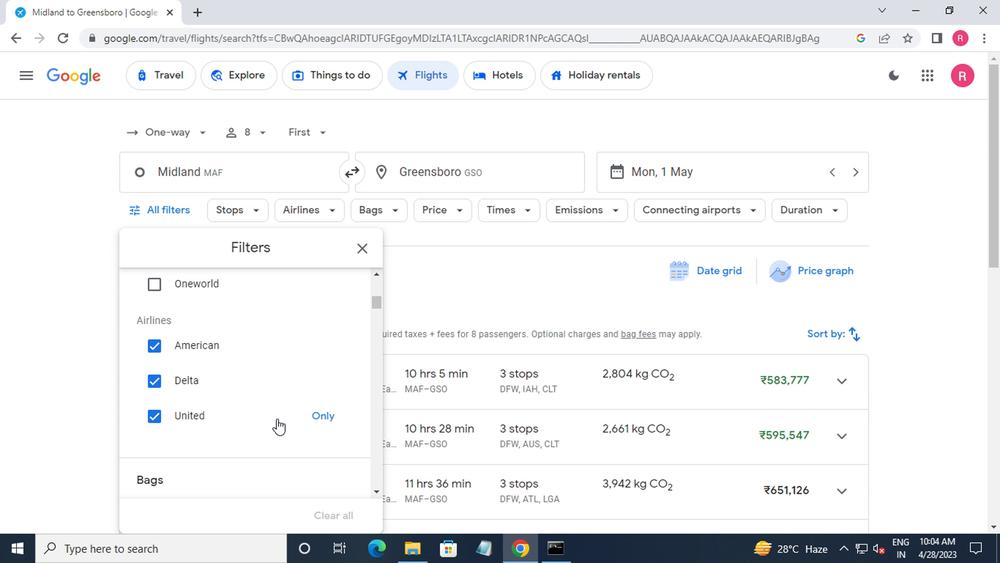 
Action: Mouse moved to (340, 329)
Screenshot: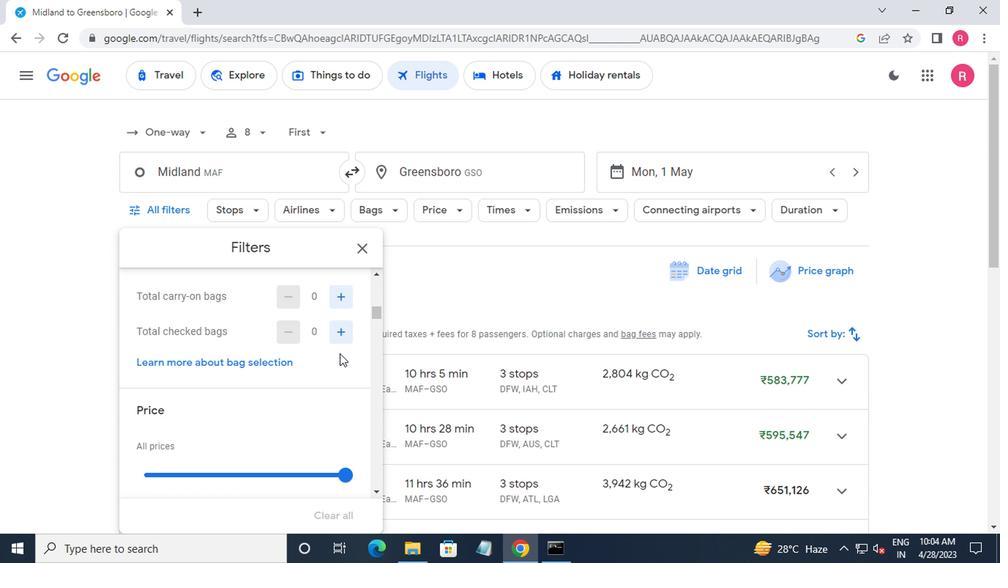 
Action: Mouse pressed left at (340, 329)
Screenshot: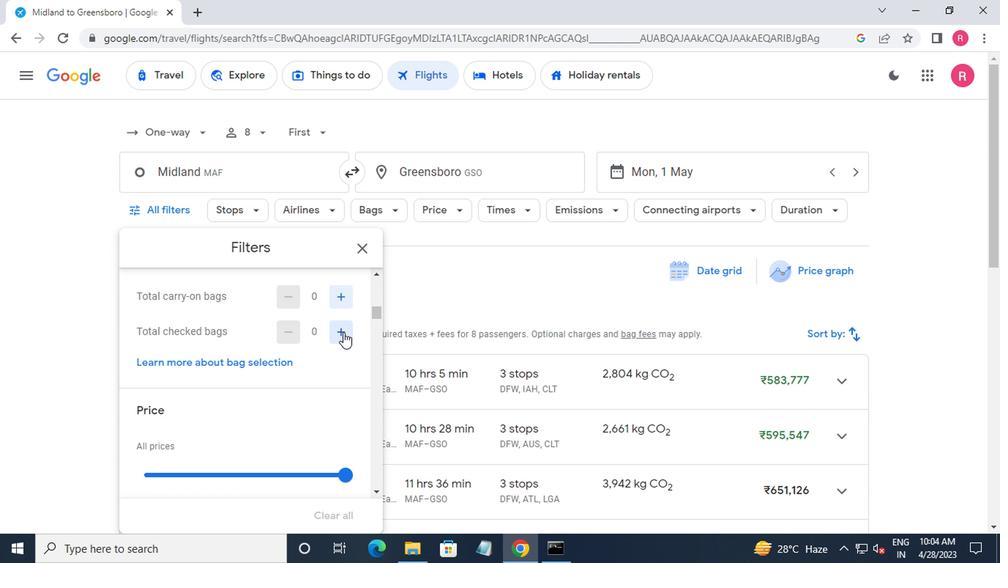 
Action: Mouse moved to (340, 328)
Screenshot: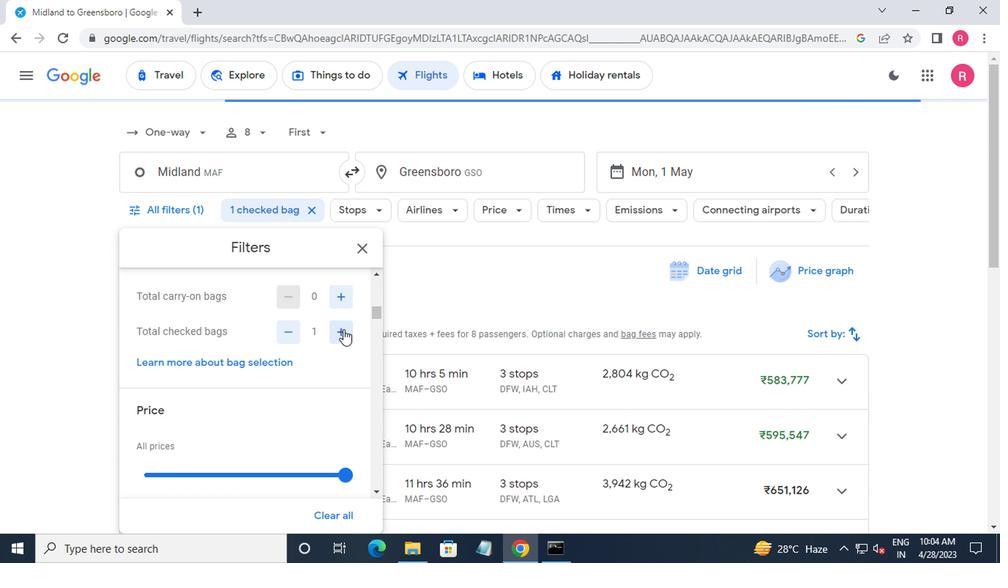 
Action: Mouse scrolled (340, 328) with delta (0, 0)
Screenshot: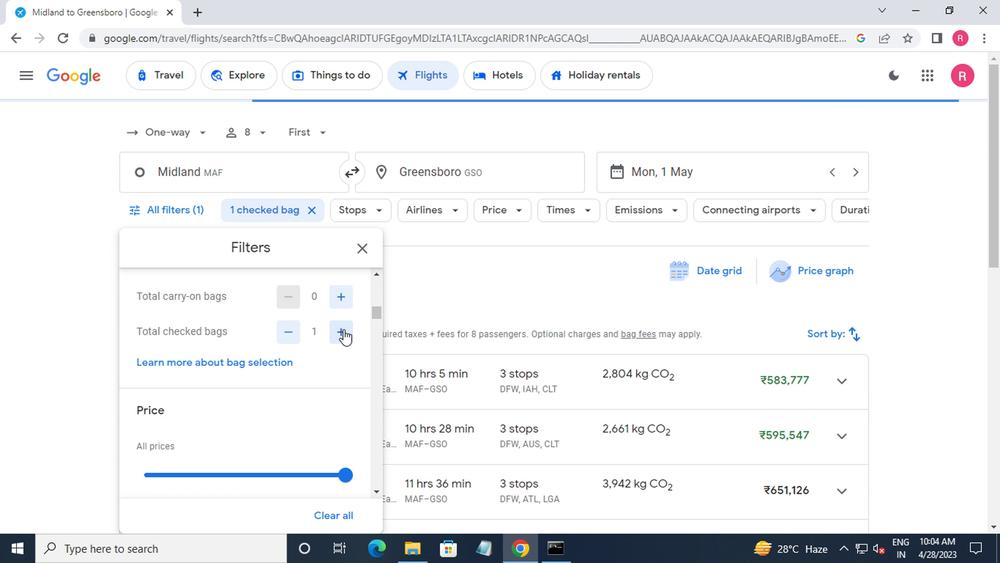 
Action: Mouse scrolled (340, 328) with delta (0, 0)
Screenshot: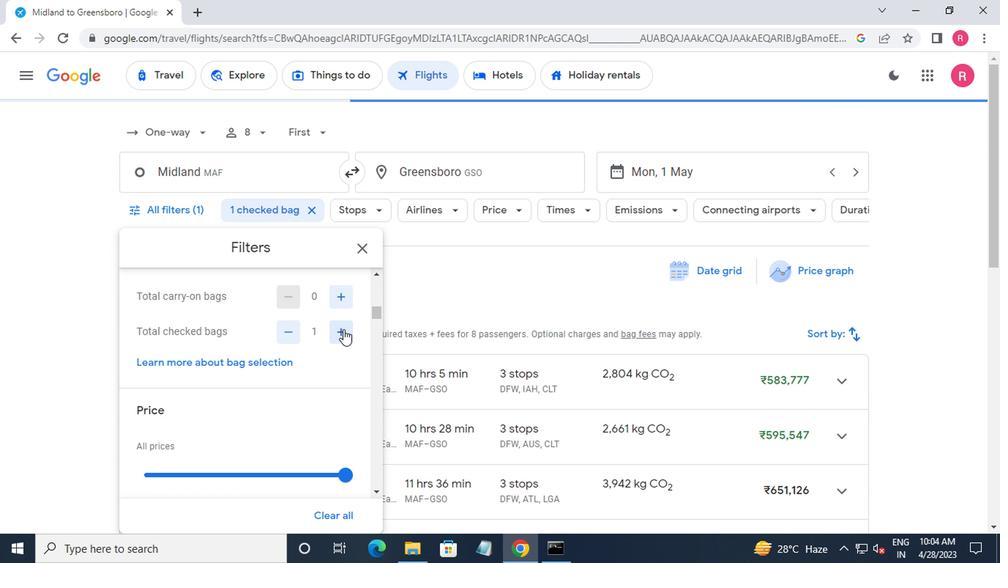 
Action: Mouse moved to (347, 322)
Screenshot: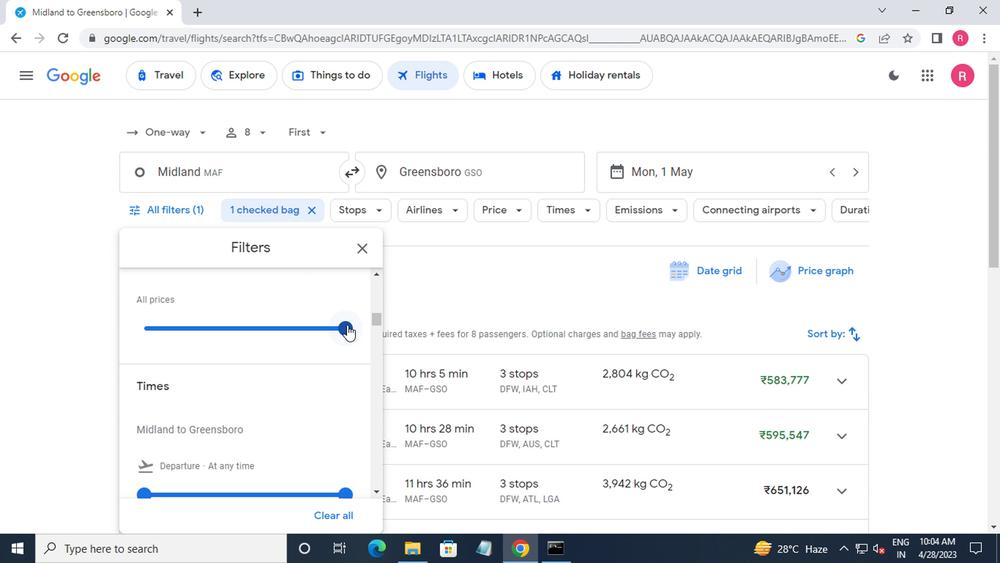 
Action: Mouse pressed left at (347, 322)
Screenshot: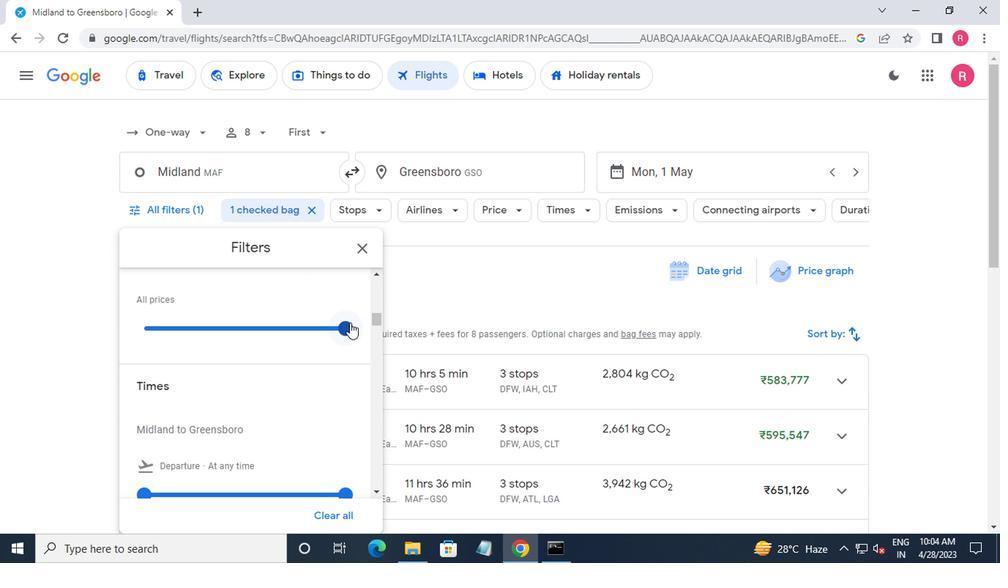 
Action: Mouse moved to (143, 329)
Screenshot: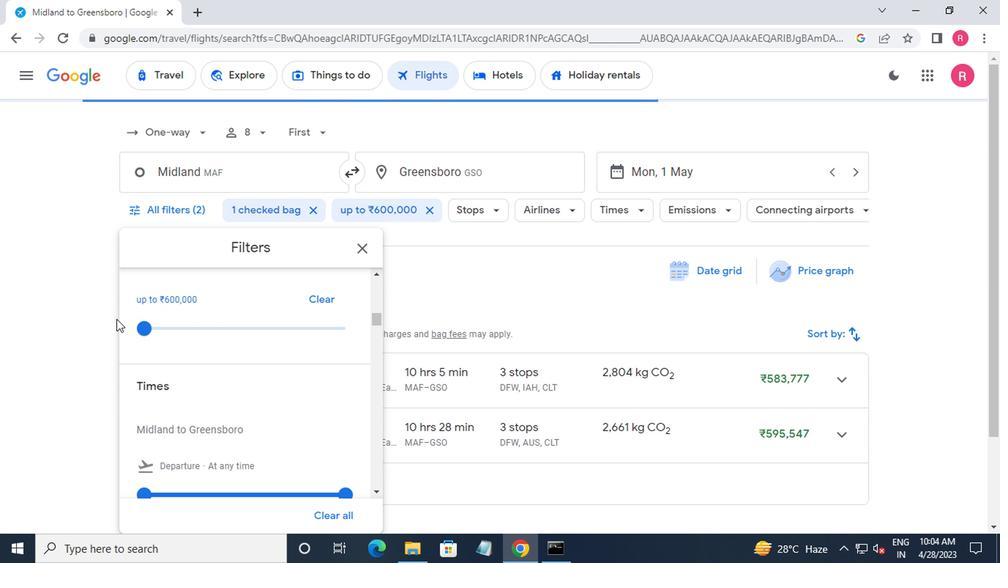 
Action: Mouse scrolled (143, 328) with delta (0, 0)
Screenshot: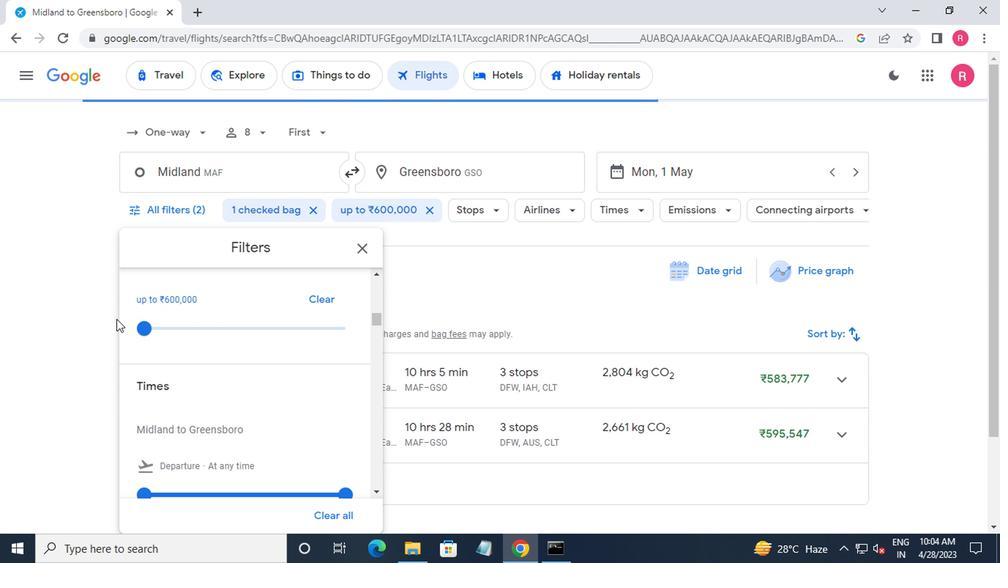 
Action: Mouse moved to (172, 340)
Screenshot: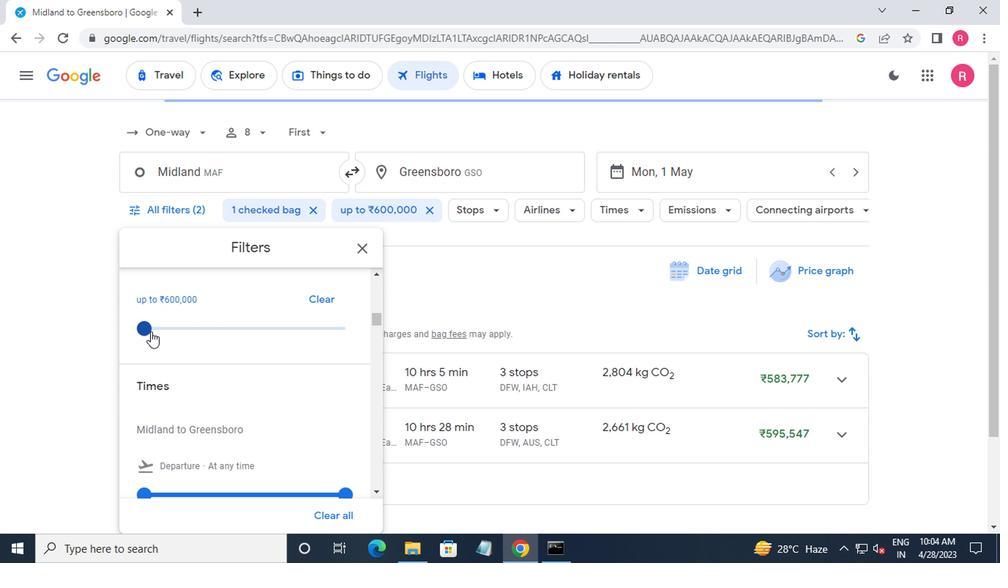 
Action: Mouse scrolled (172, 339) with delta (0, -1)
Screenshot: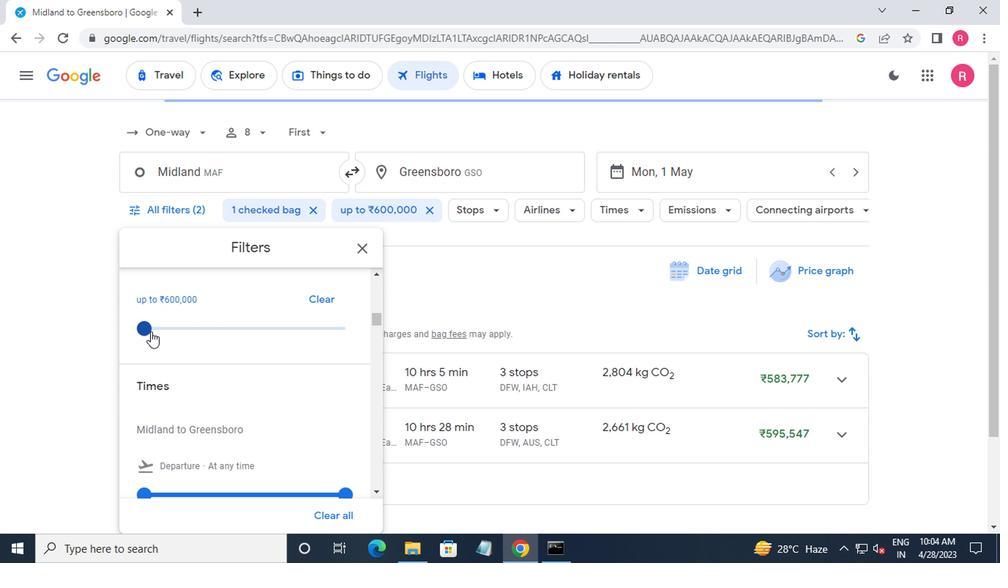 
Action: Mouse moved to (148, 344)
Screenshot: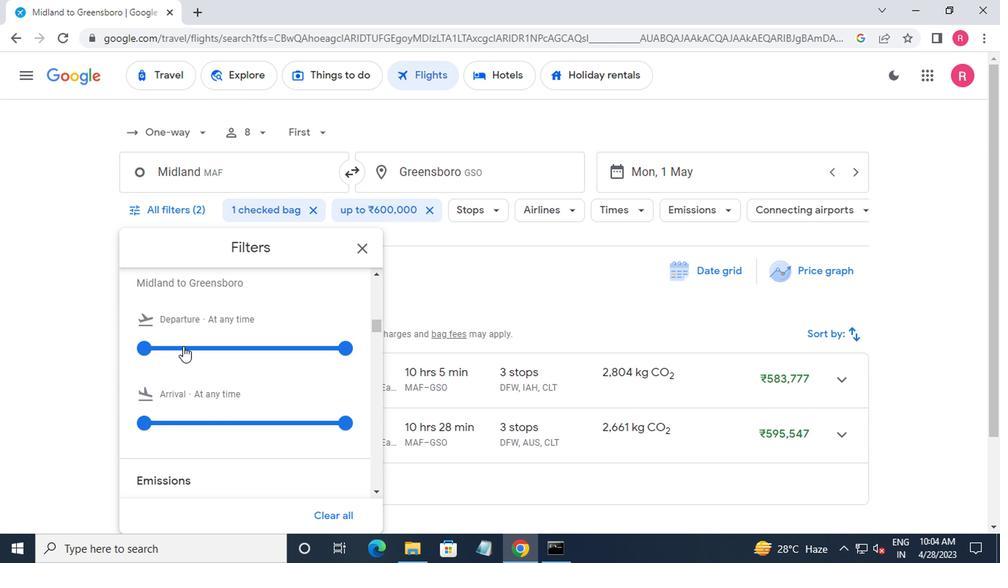 
Action: Mouse pressed left at (148, 344)
Screenshot: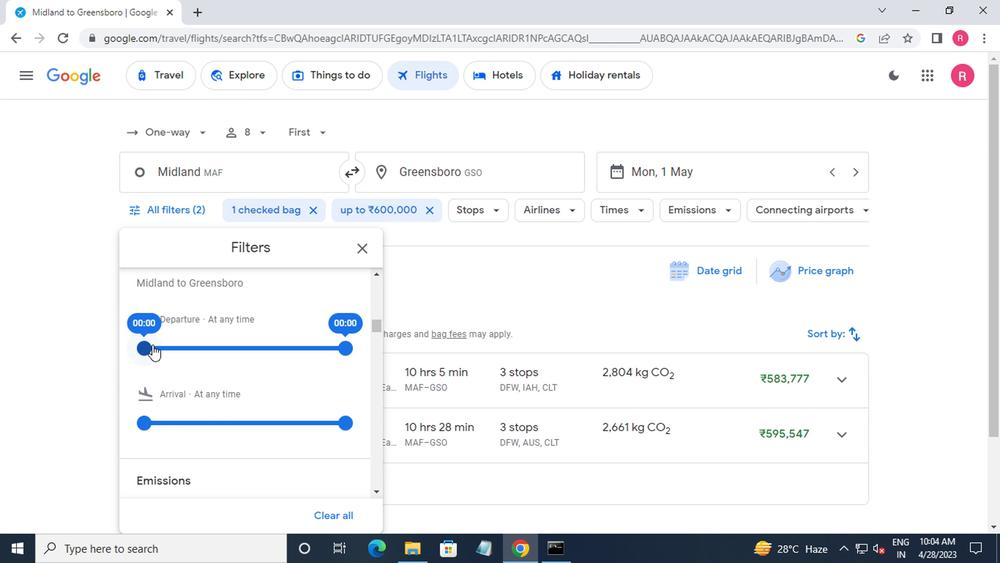 
Action: Mouse moved to (350, 376)
Screenshot: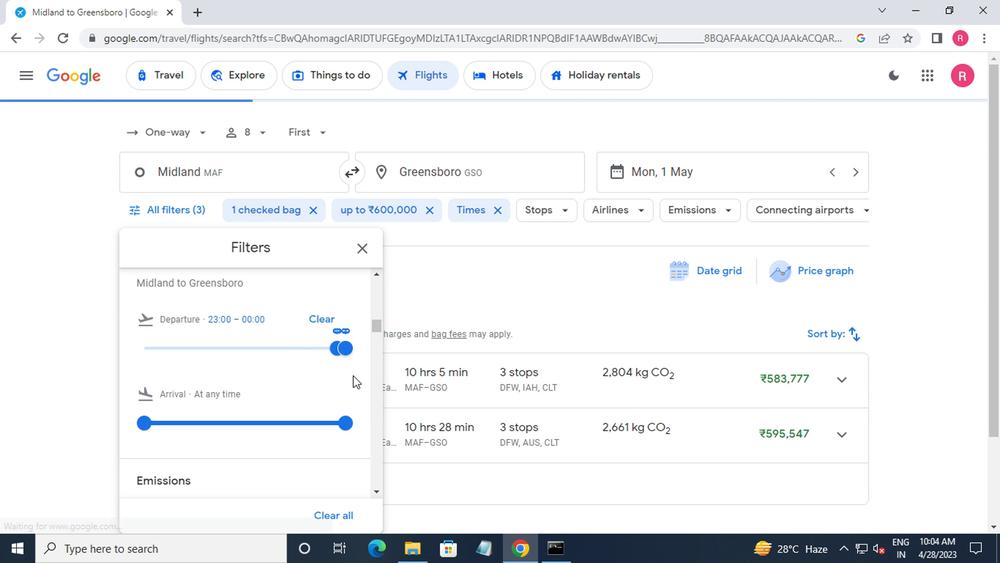 
Action: Mouse scrolled (350, 376) with delta (0, 0)
Screenshot: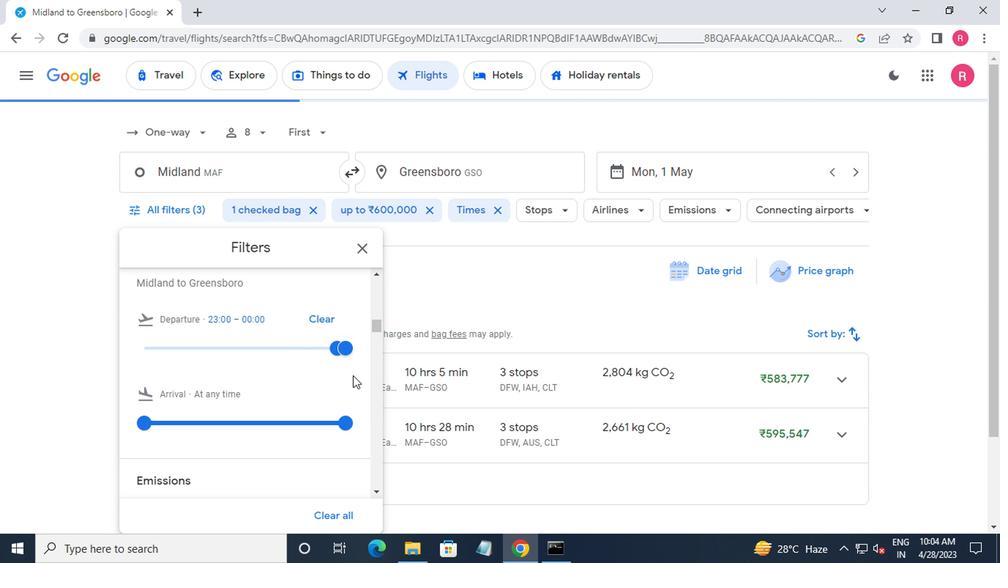 
Action: Mouse scrolled (350, 376) with delta (0, 0)
Screenshot: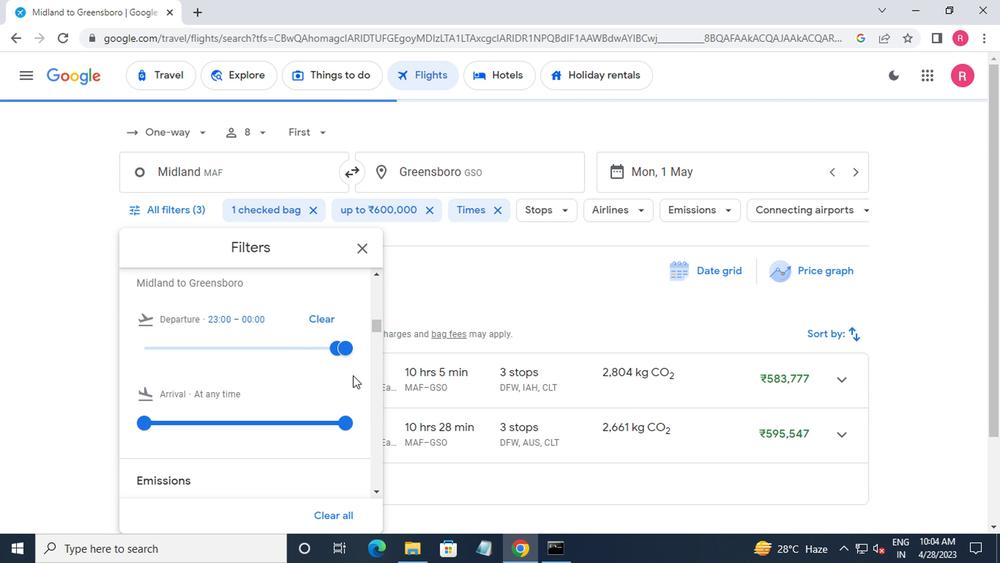 
Action: Mouse scrolled (350, 376) with delta (0, 0)
Screenshot: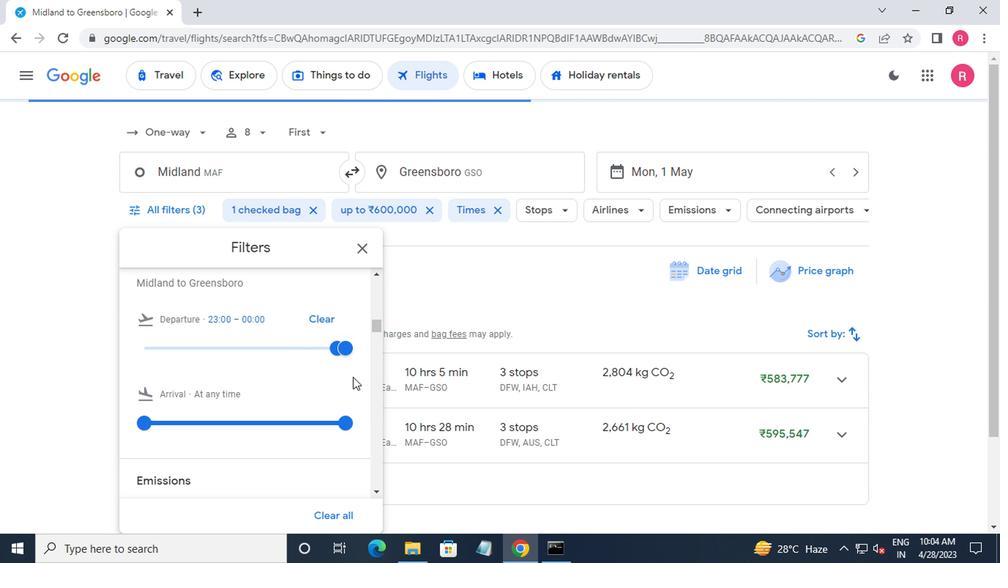 
Action: Mouse moved to (613, 418)
Screenshot: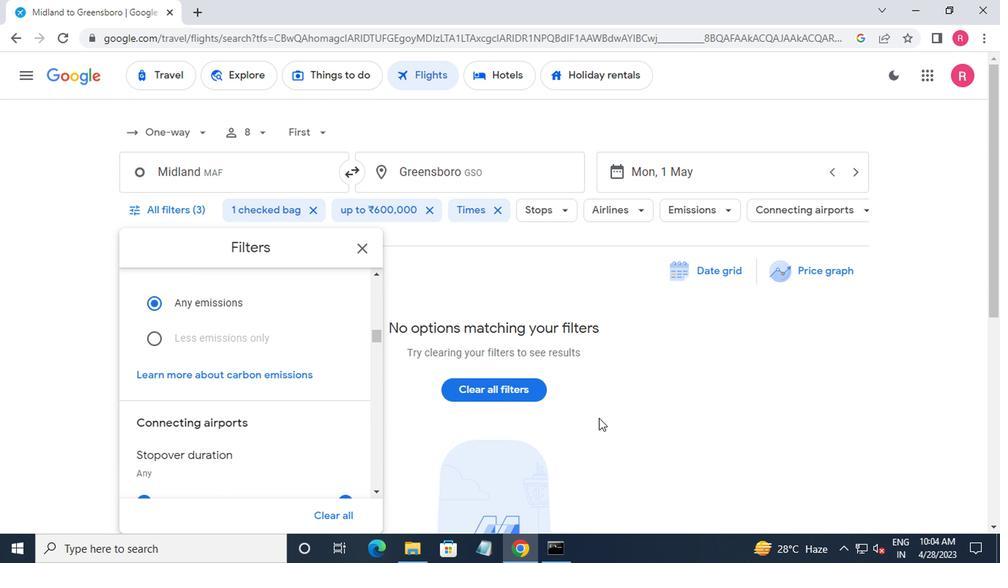 
Action: Mouse pressed left at (613, 418)
Screenshot: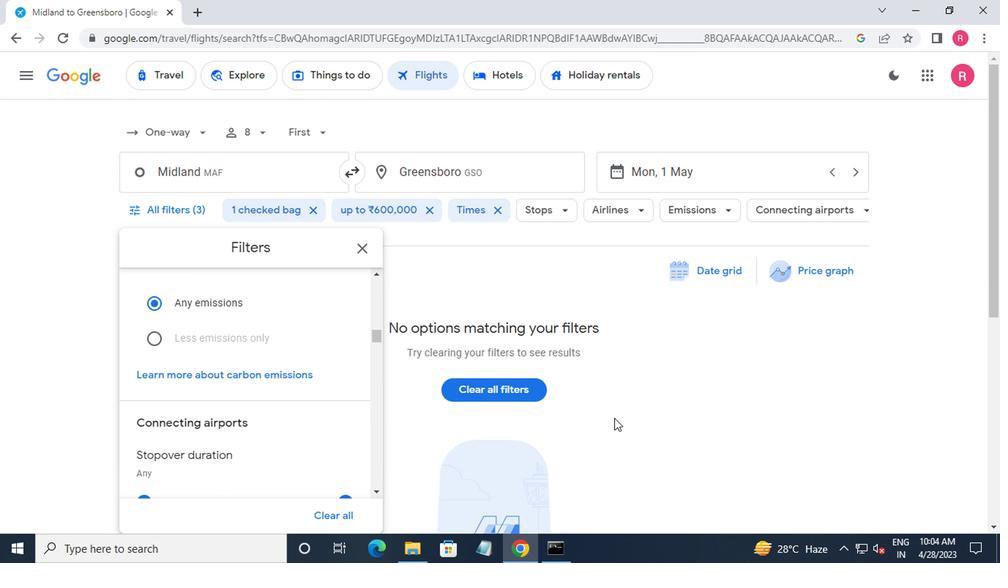 
Action: Mouse moved to (613, 420)
Screenshot: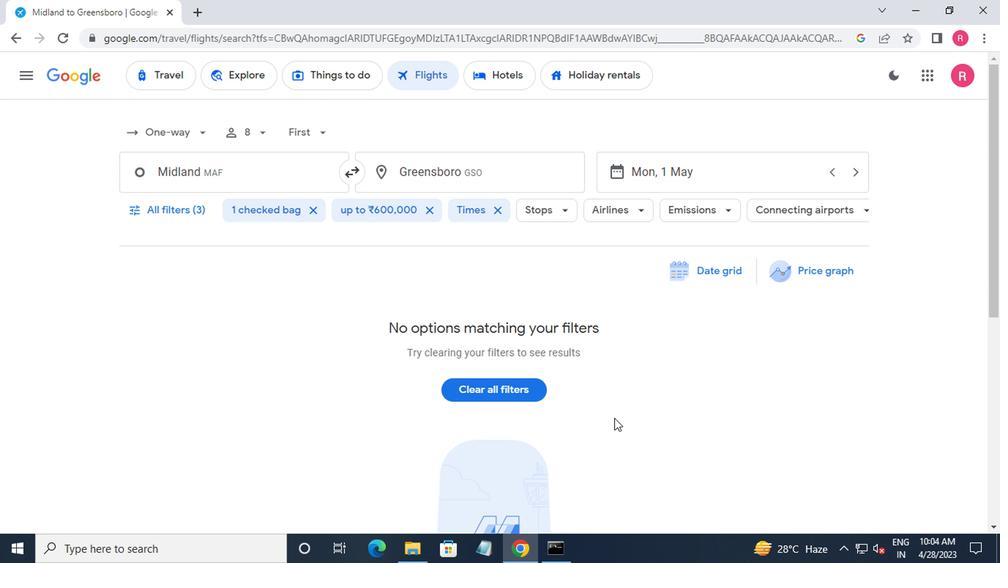 
